 Task: Find connections with filter location Lichuan with filter topic #Leanstartupswith filter profile language Potuguese with filter current company Time Inc. with filter school Sri Chaitanya Junior College, Hydernagar with filter industry Sheet Music Publishing with filter service category DUI Law with filter keywords title Biological Engineer
Action: Mouse moved to (318, 231)
Screenshot: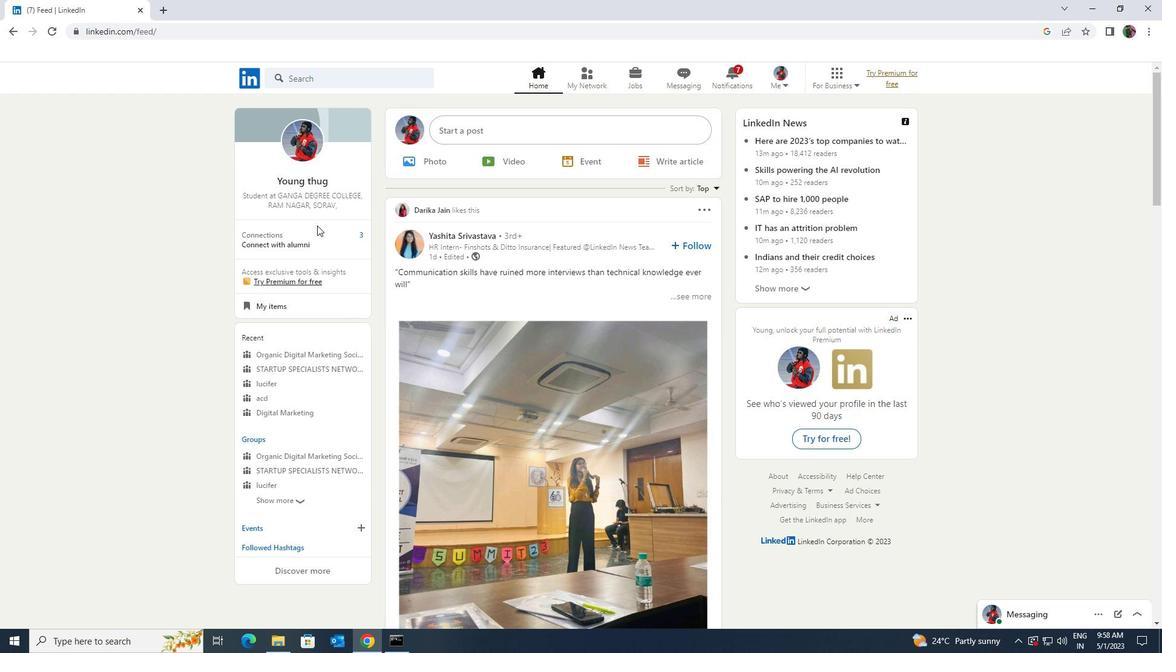 
Action: Mouse pressed left at (318, 231)
Screenshot: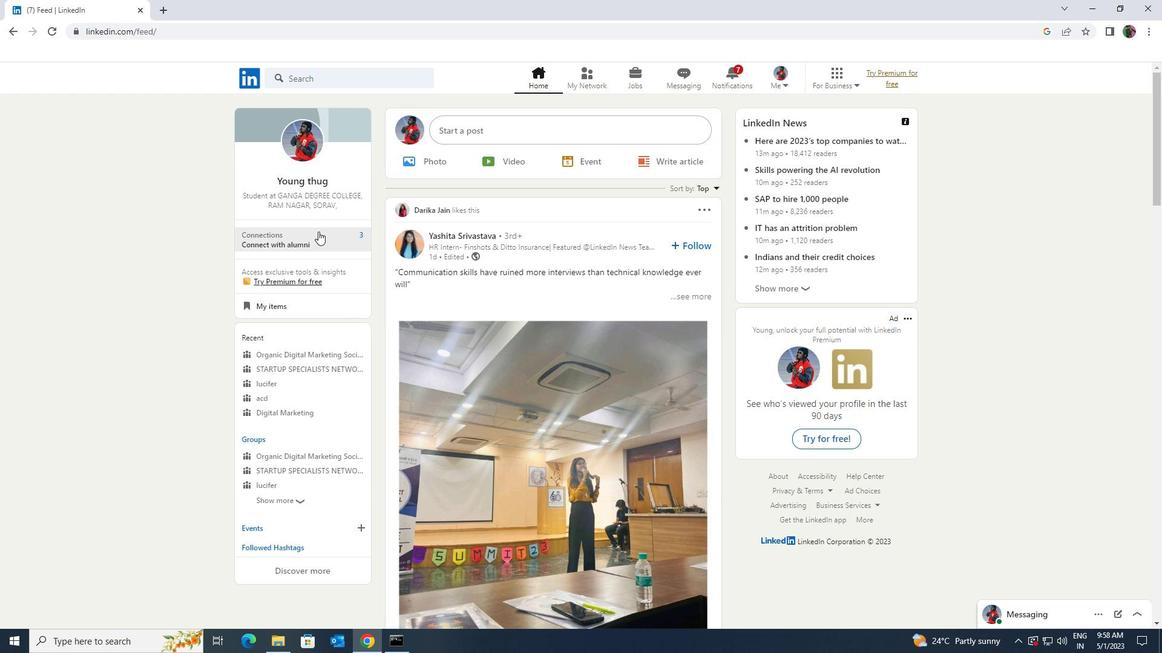 
Action: Mouse moved to (330, 149)
Screenshot: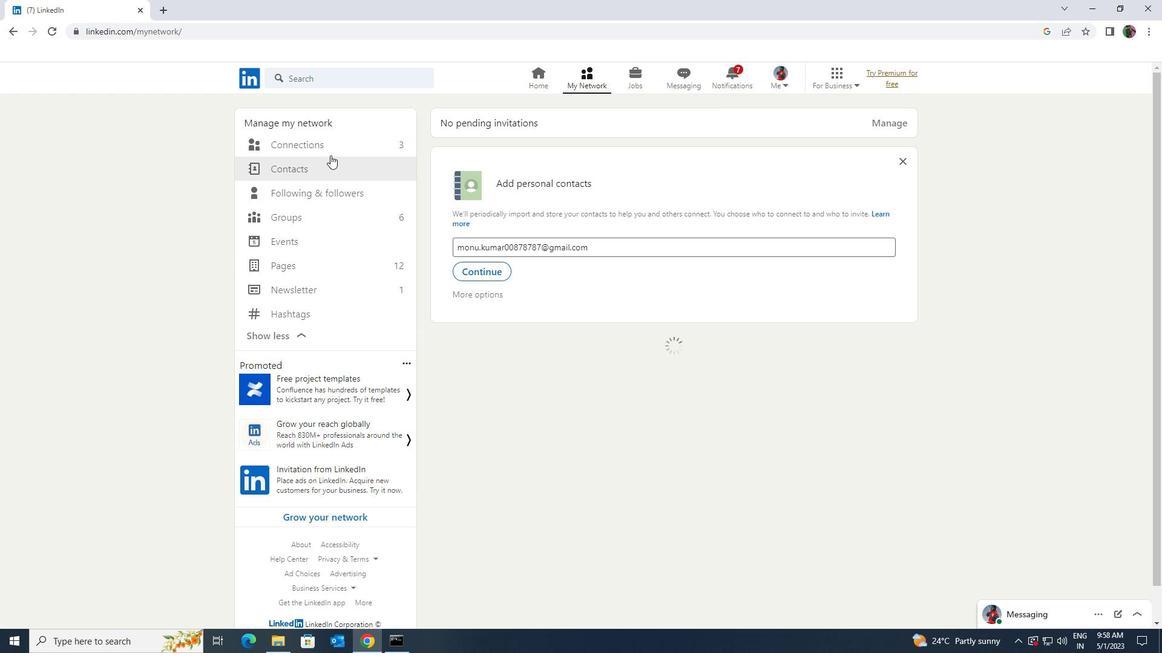 
Action: Mouse pressed left at (330, 149)
Screenshot: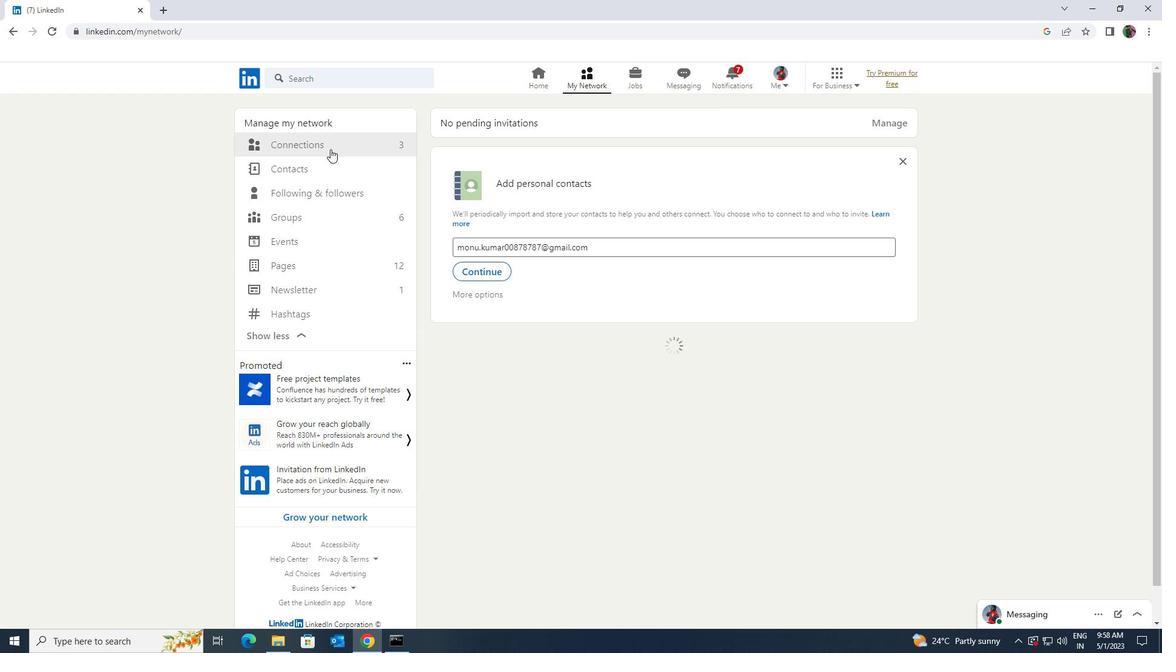 
Action: Mouse moved to (647, 142)
Screenshot: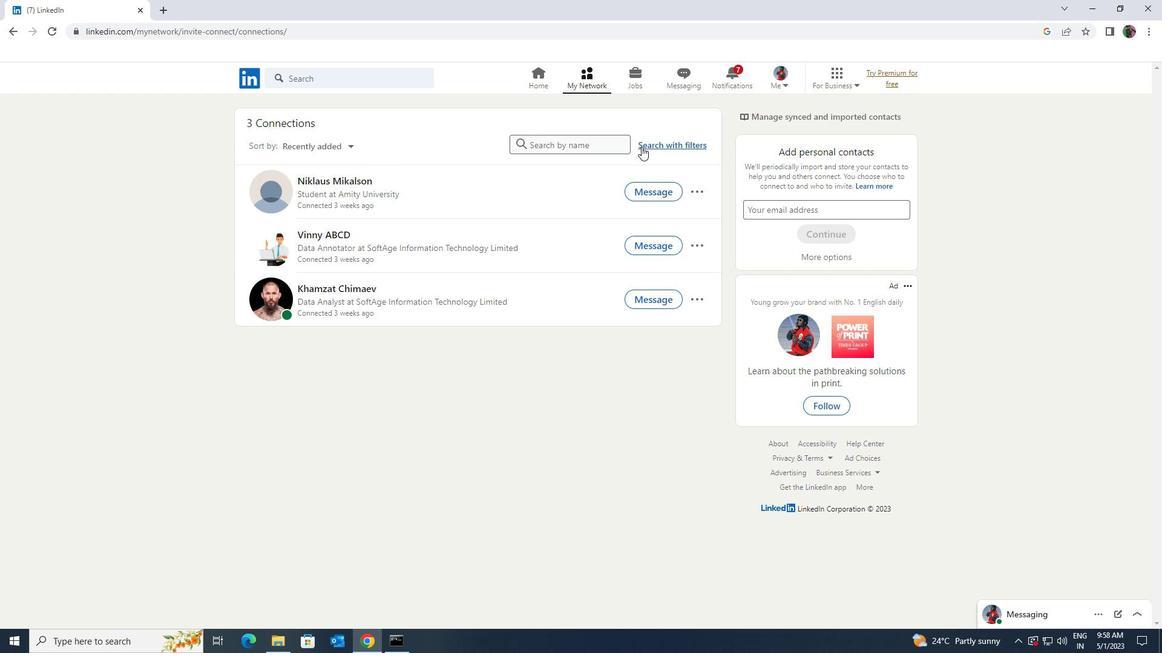 
Action: Mouse pressed left at (647, 142)
Screenshot: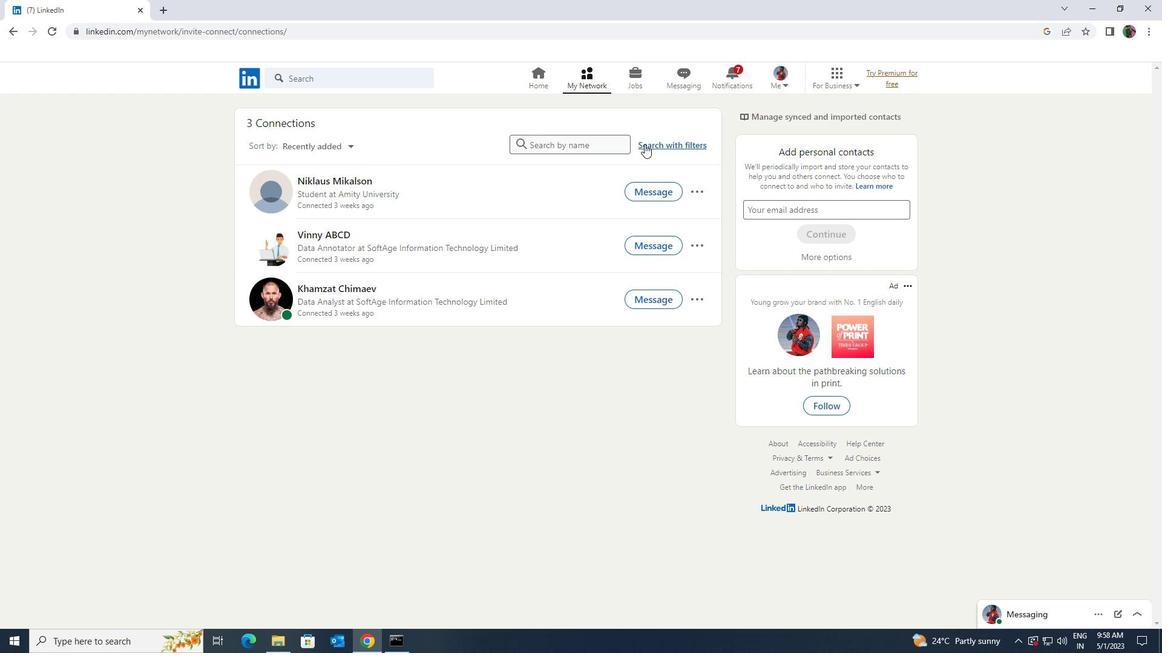 
Action: Mouse moved to (617, 109)
Screenshot: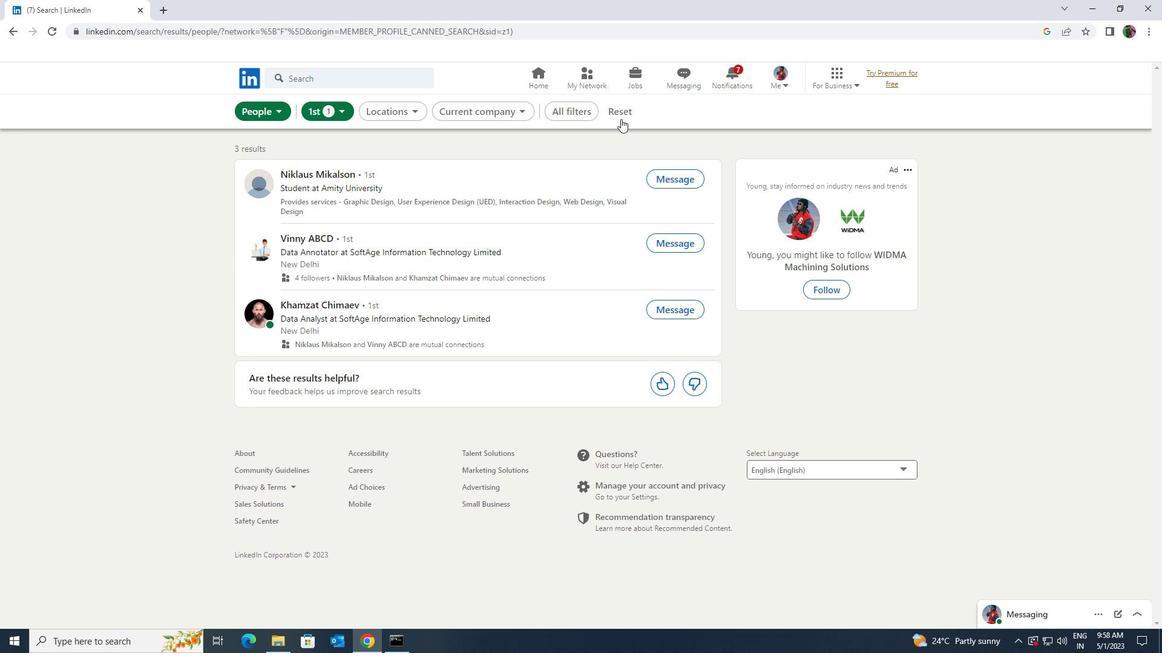 
Action: Mouse pressed left at (617, 109)
Screenshot: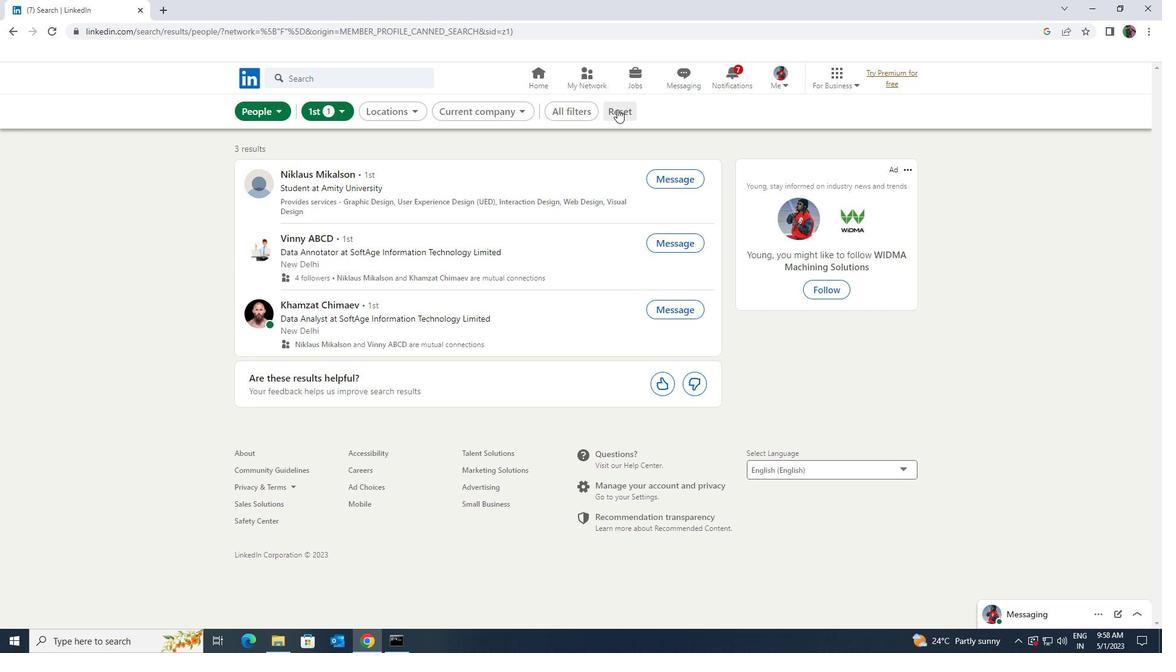 
Action: Mouse moved to (601, 107)
Screenshot: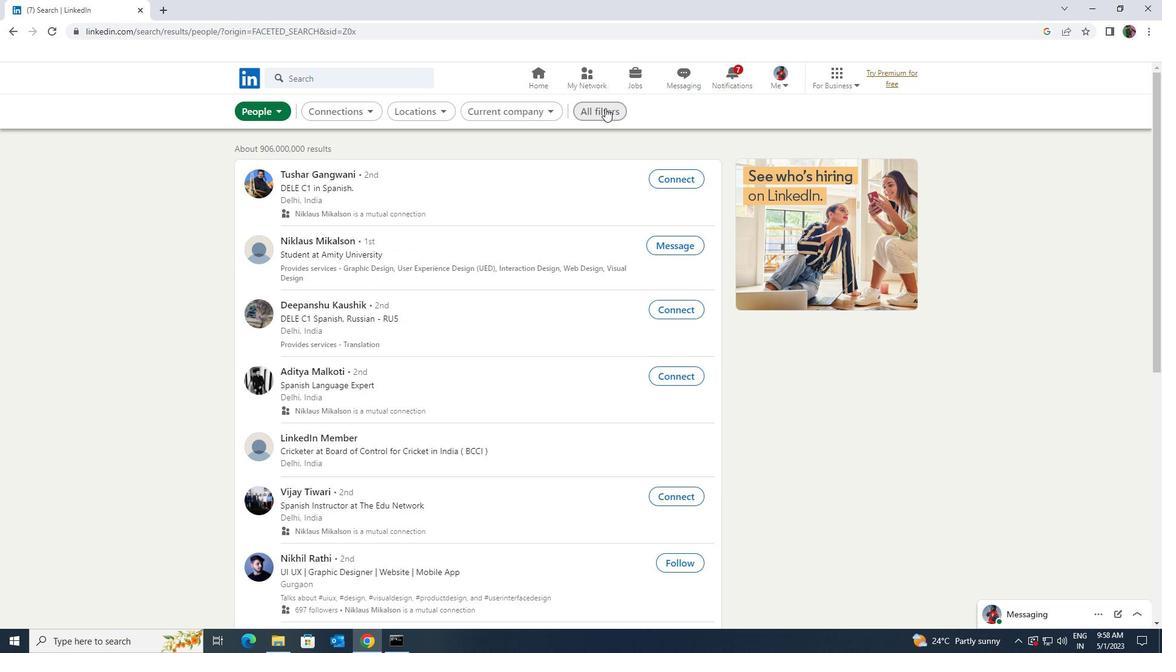 
Action: Mouse pressed left at (601, 107)
Screenshot: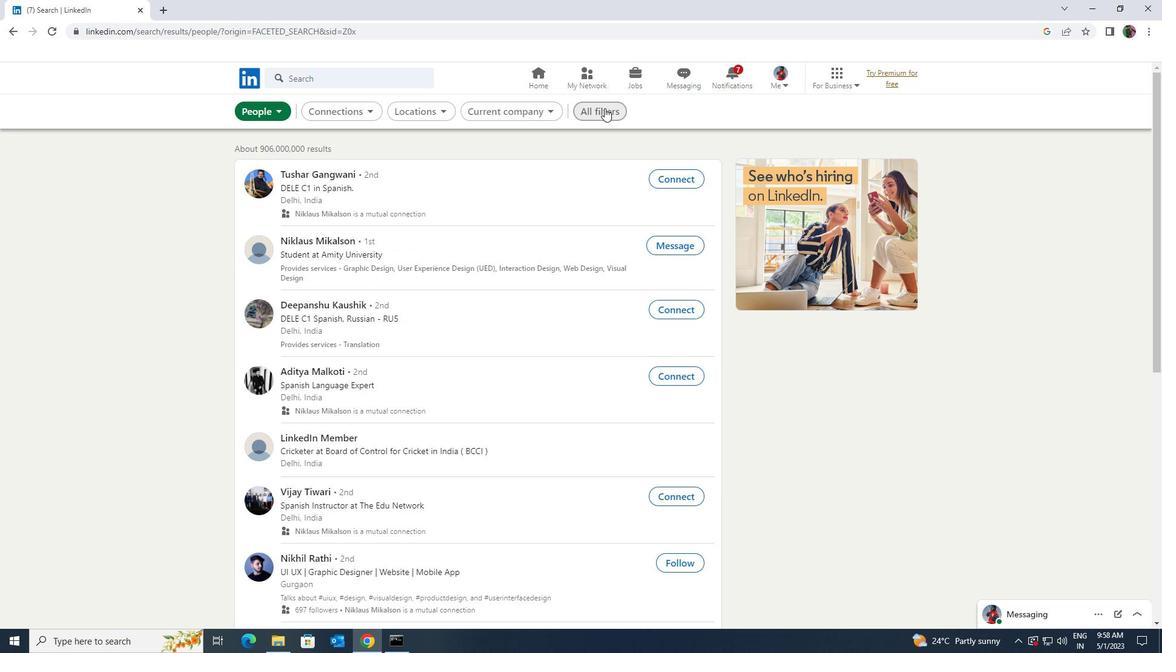 
Action: Mouse moved to (1058, 420)
Screenshot: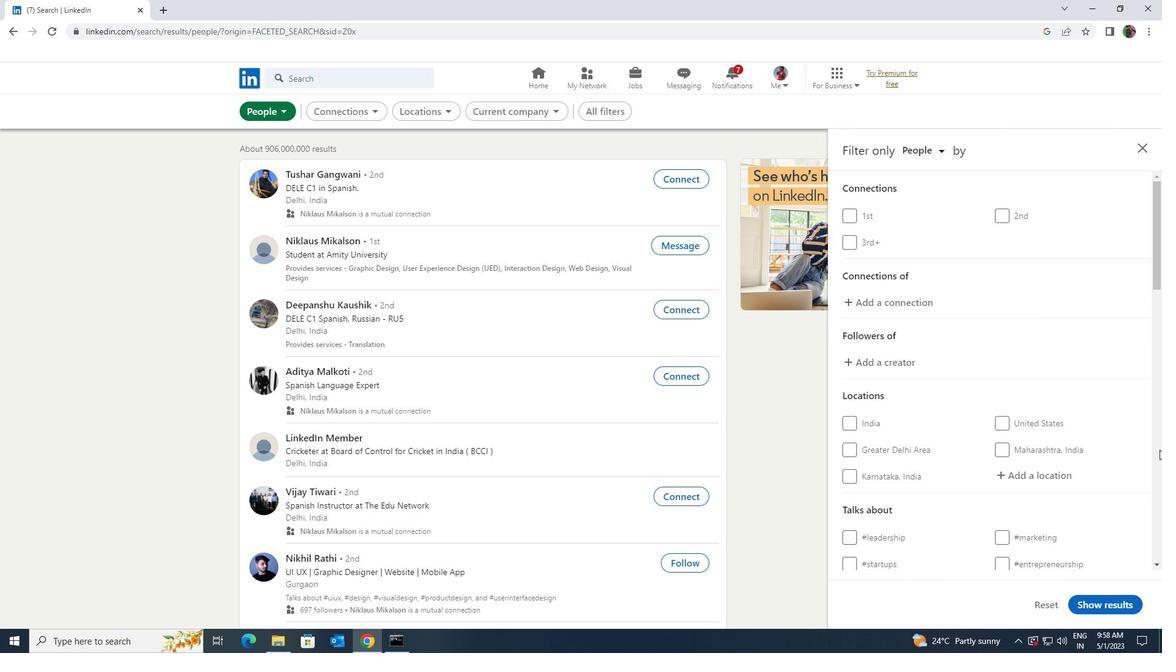 
Action: Mouse scrolled (1058, 420) with delta (0, 0)
Screenshot: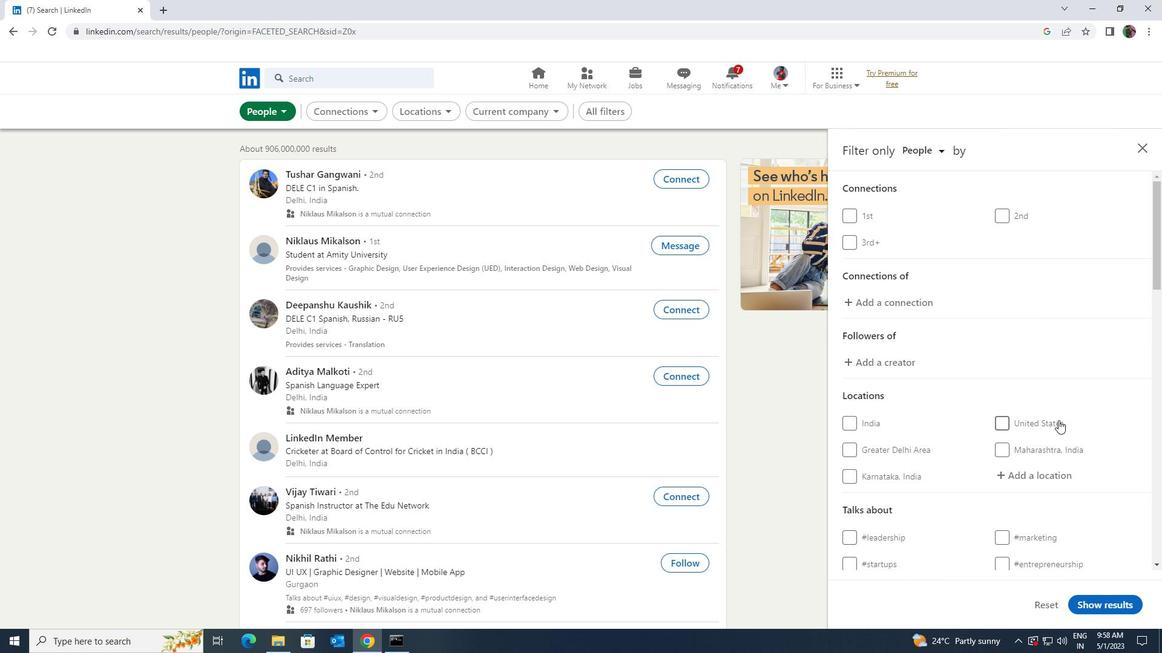 
Action: Mouse moved to (1058, 416)
Screenshot: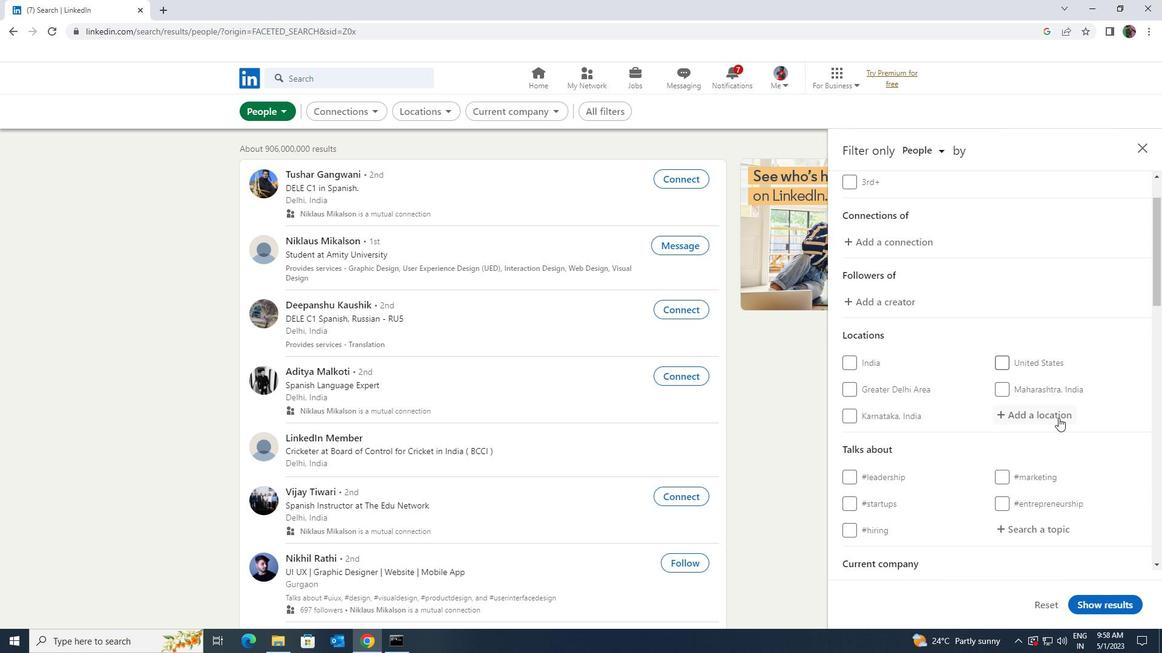 
Action: Mouse pressed left at (1058, 416)
Screenshot: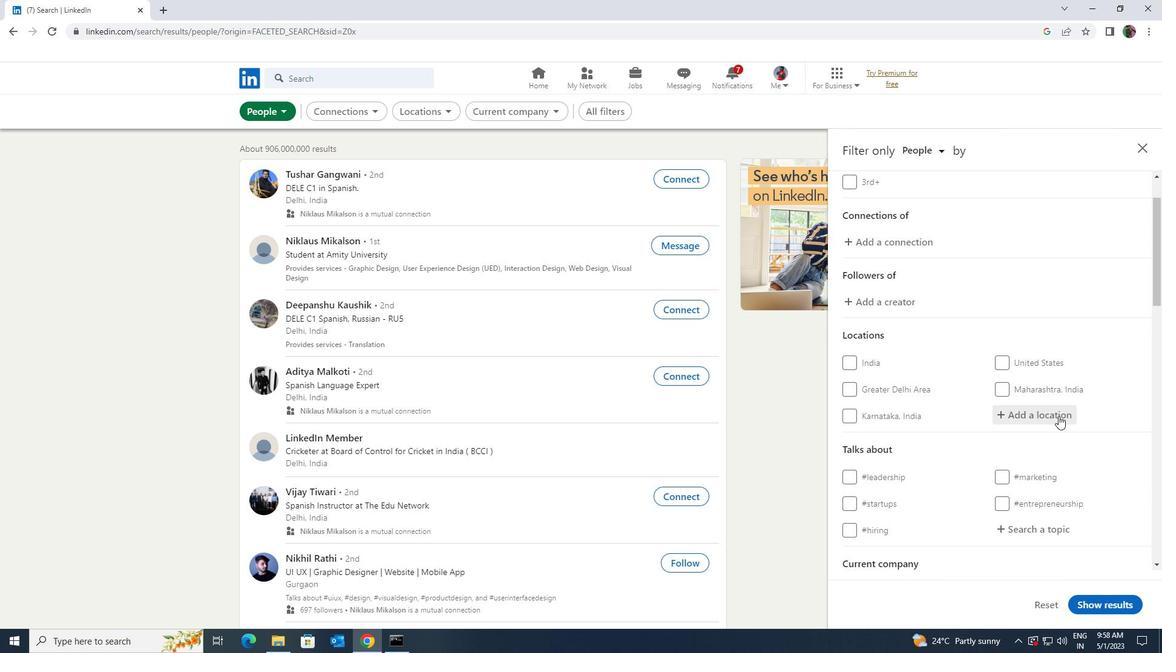 
Action: Key pressed <Key.shift>LICHUAN
Screenshot: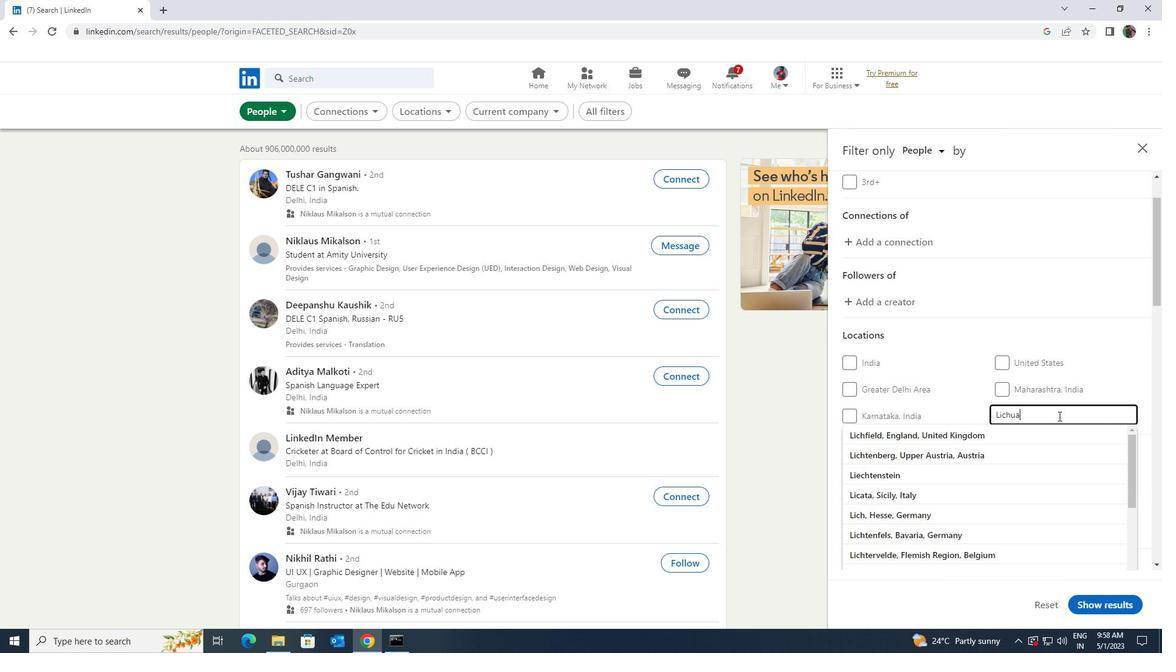 
Action: Mouse moved to (1045, 528)
Screenshot: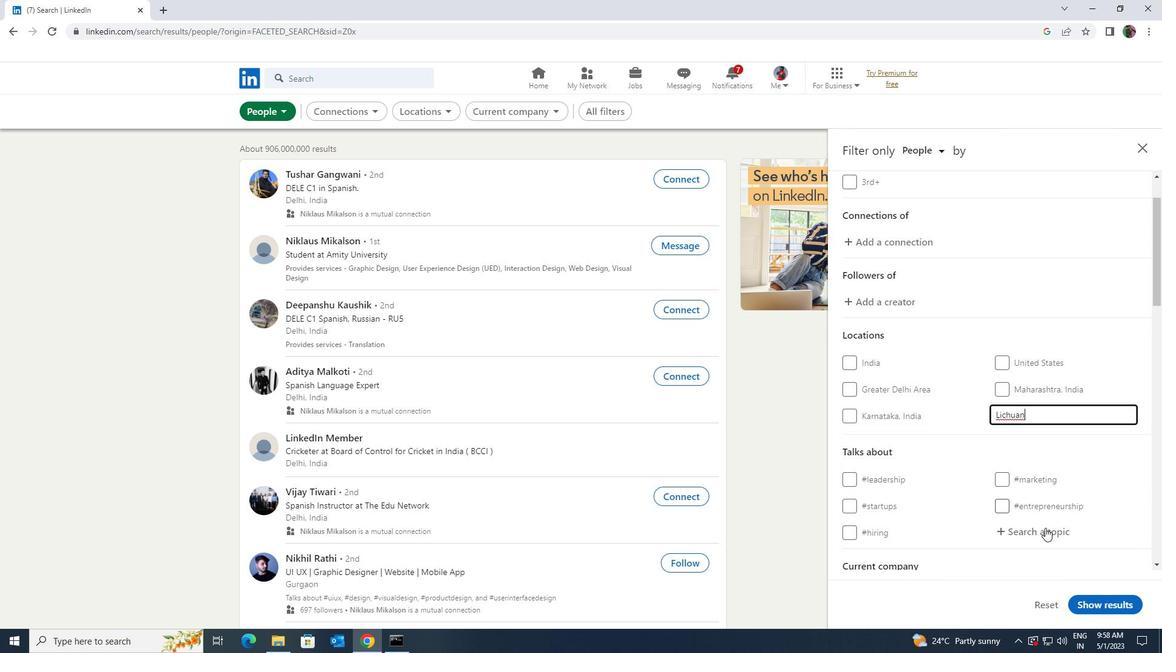 
Action: Mouse pressed left at (1045, 528)
Screenshot: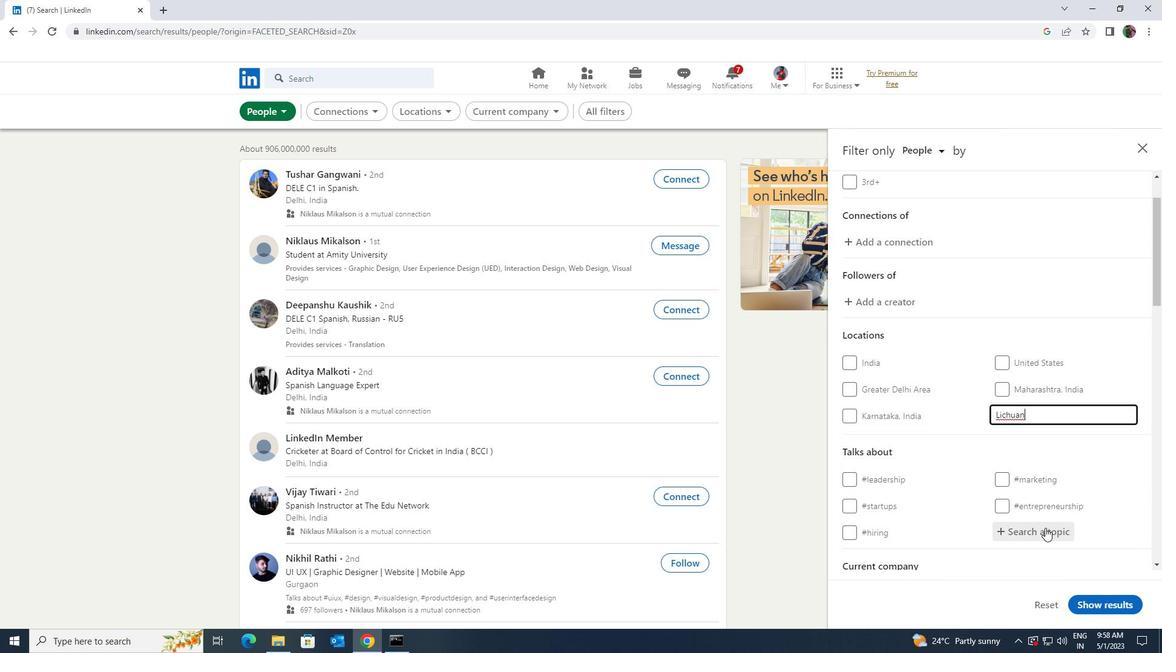 
Action: Key pressed <Key.shift>LEANSTARTU
Screenshot: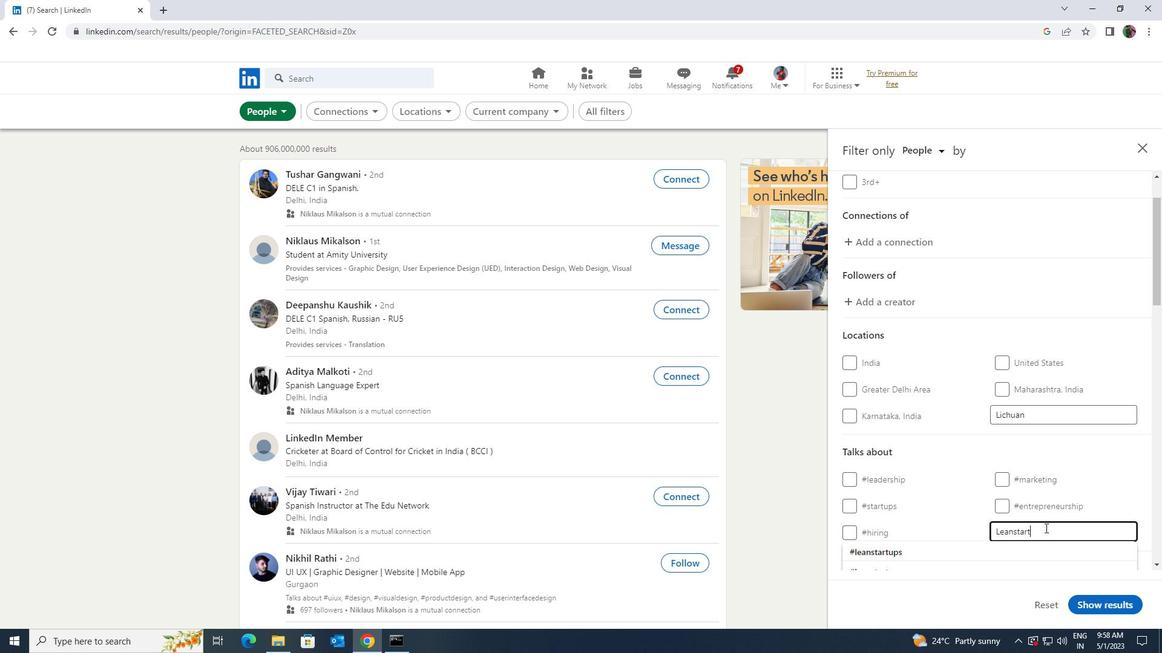 
Action: Mouse moved to (1038, 544)
Screenshot: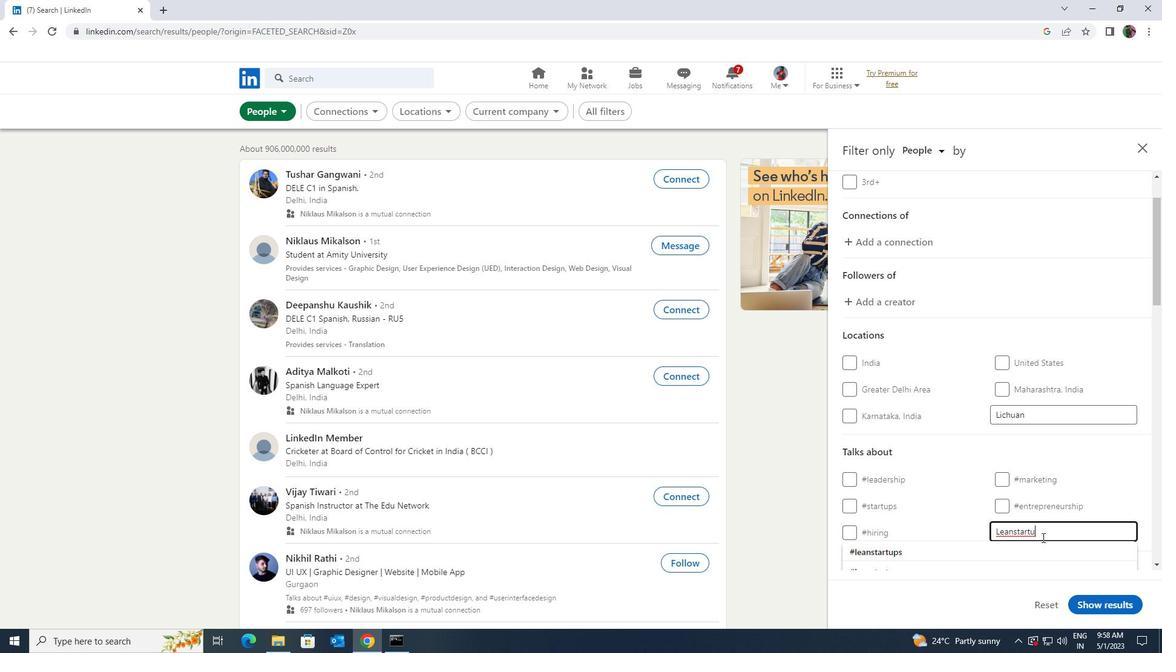 
Action: Mouse pressed left at (1038, 544)
Screenshot: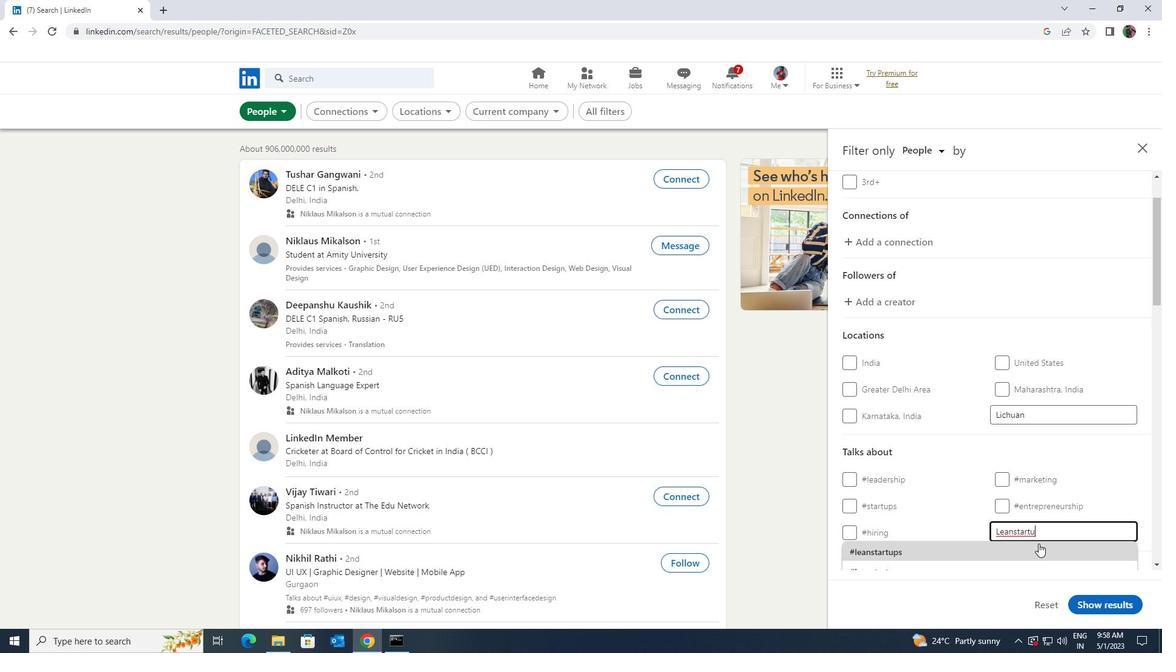 
Action: Mouse scrolled (1038, 543) with delta (0, 0)
Screenshot: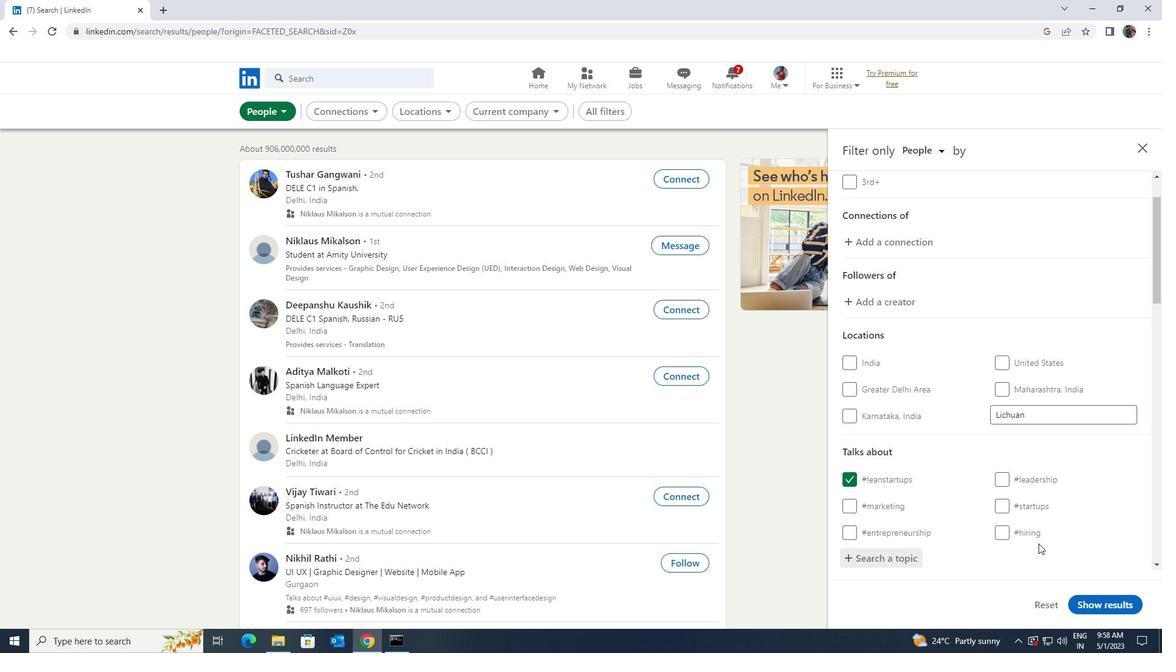 
Action: Mouse scrolled (1038, 543) with delta (0, 0)
Screenshot: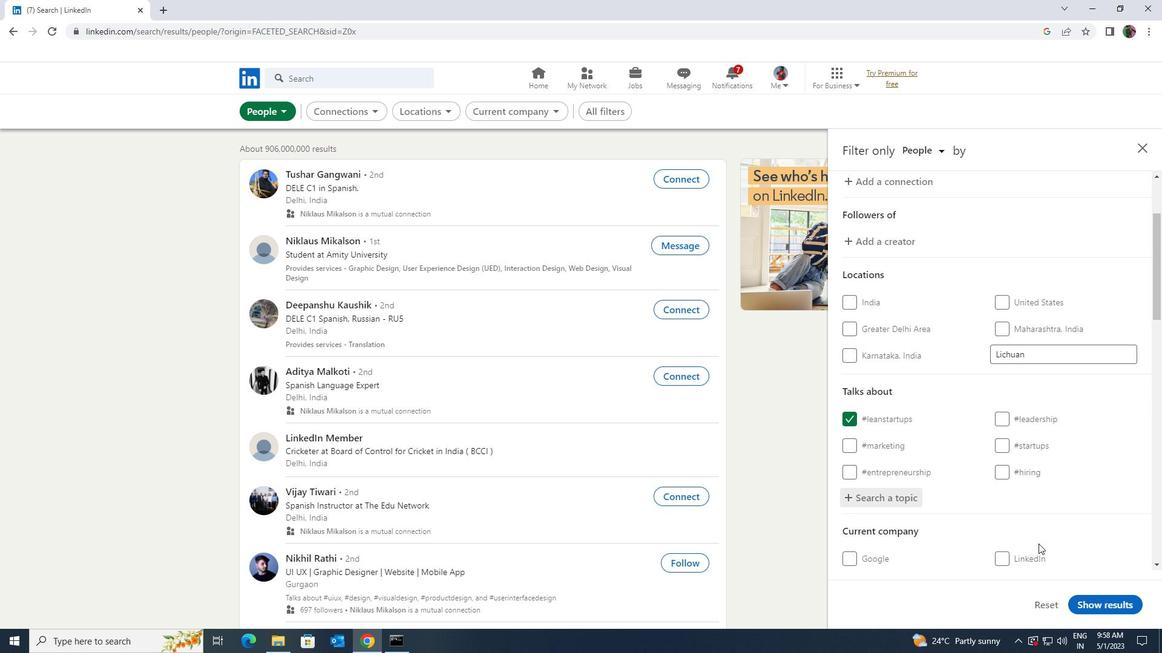 
Action: Mouse scrolled (1038, 543) with delta (0, 0)
Screenshot: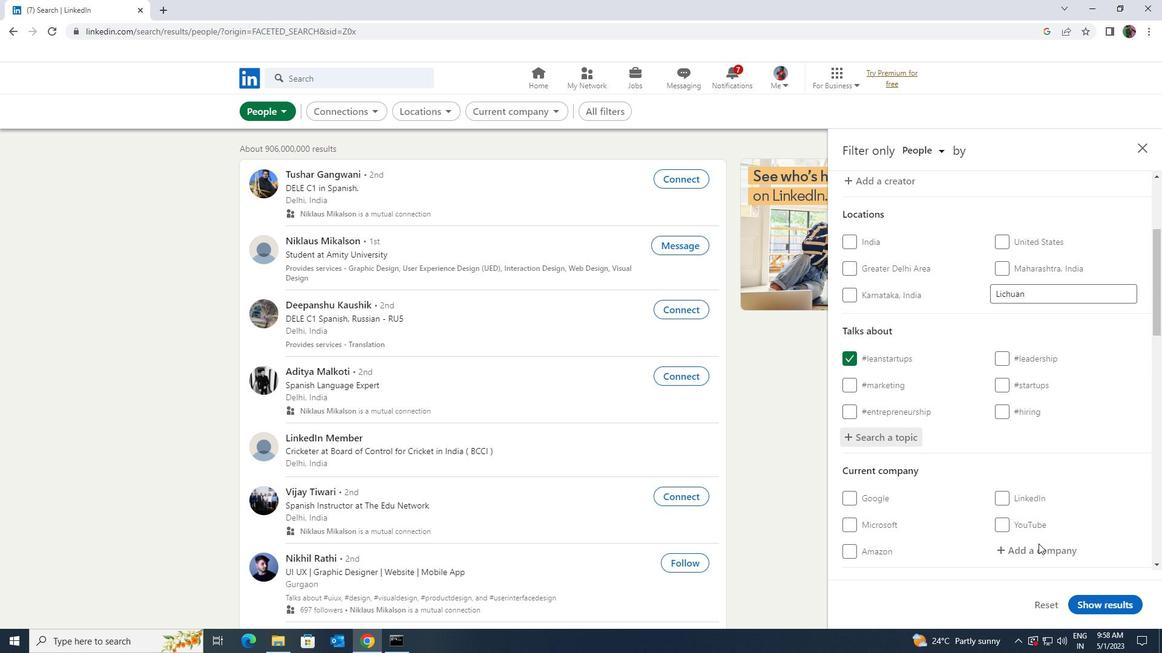 
Action: Mouse scrolled (1038, 543) with delta (0, 0)
Screenshot: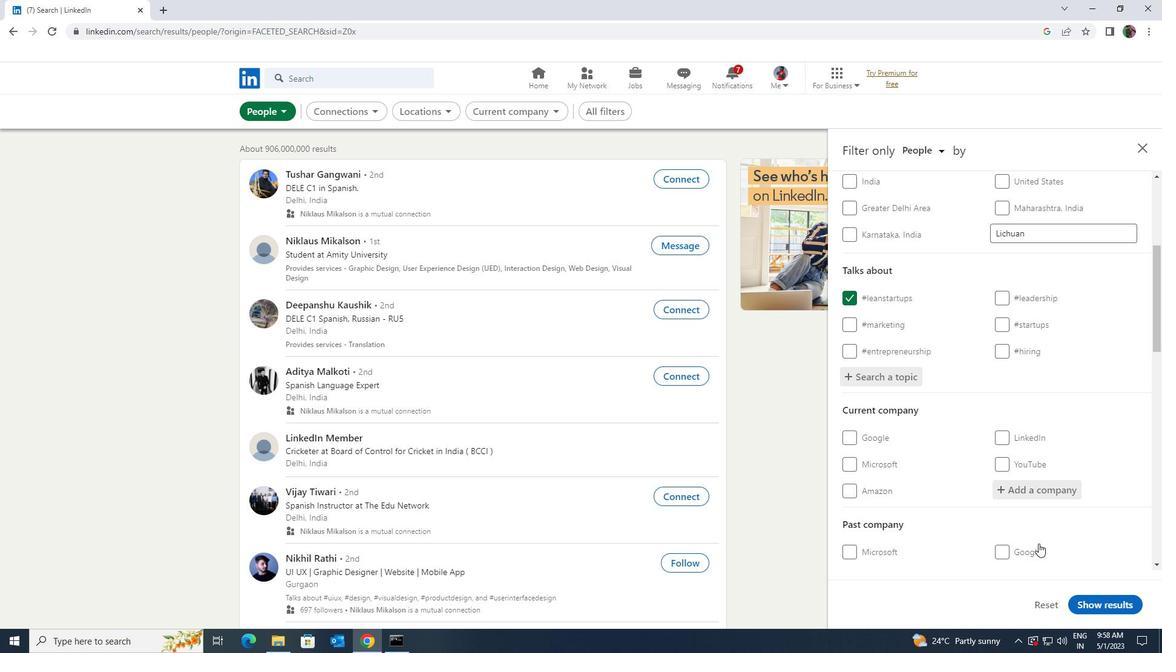 
Action: Mouse scrolled (1038, 543) with delta (0, 0)
Screenshot: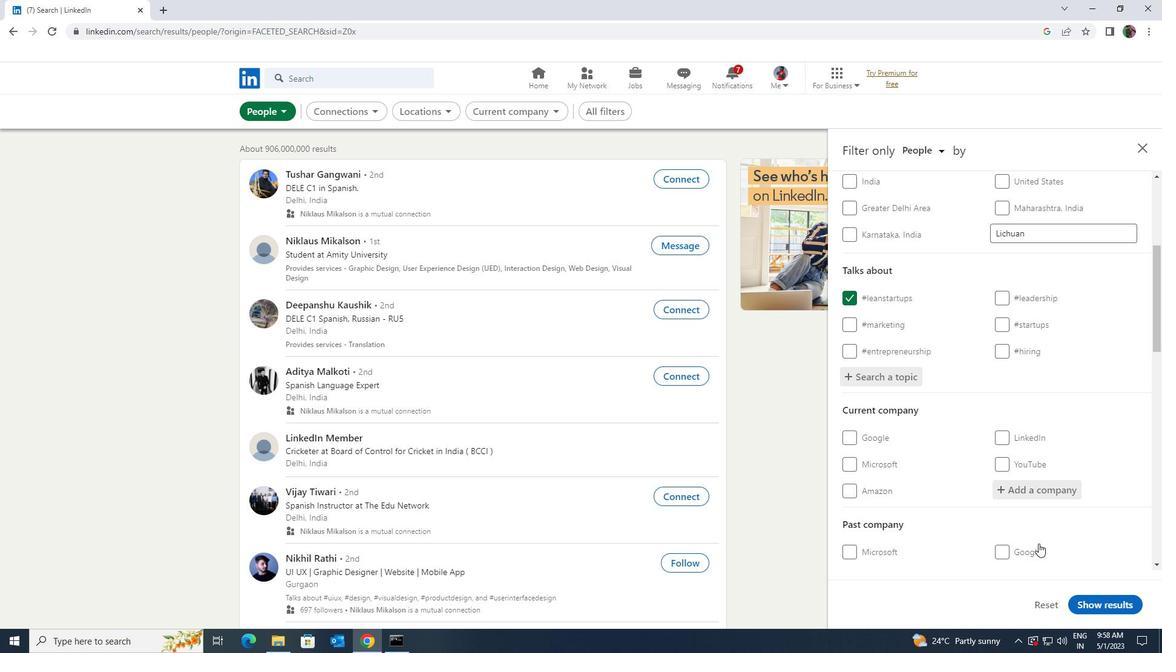 
Action: Mouse scrolled (1038, 543) with delta (0, 0)
Screenshot: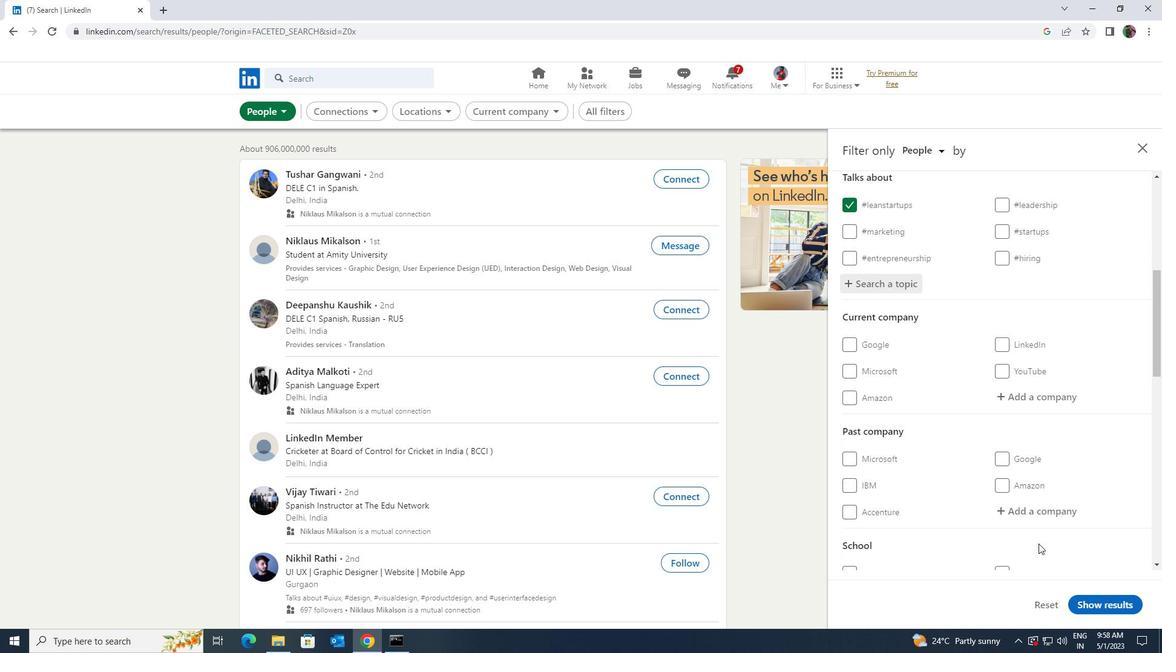 
Action: Mouse scrolled (1038, 543) with delta (0, 0)
Screenshot: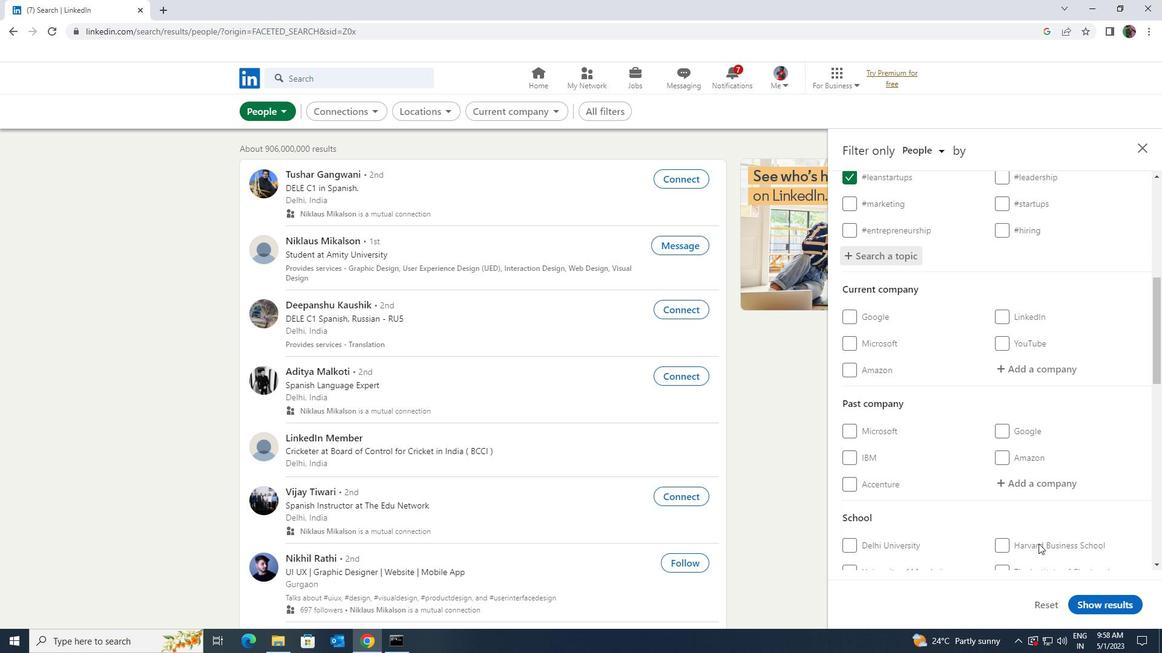
Action: Mouse scrolled (1038, 543) with delta (0, 0)
Screenshot: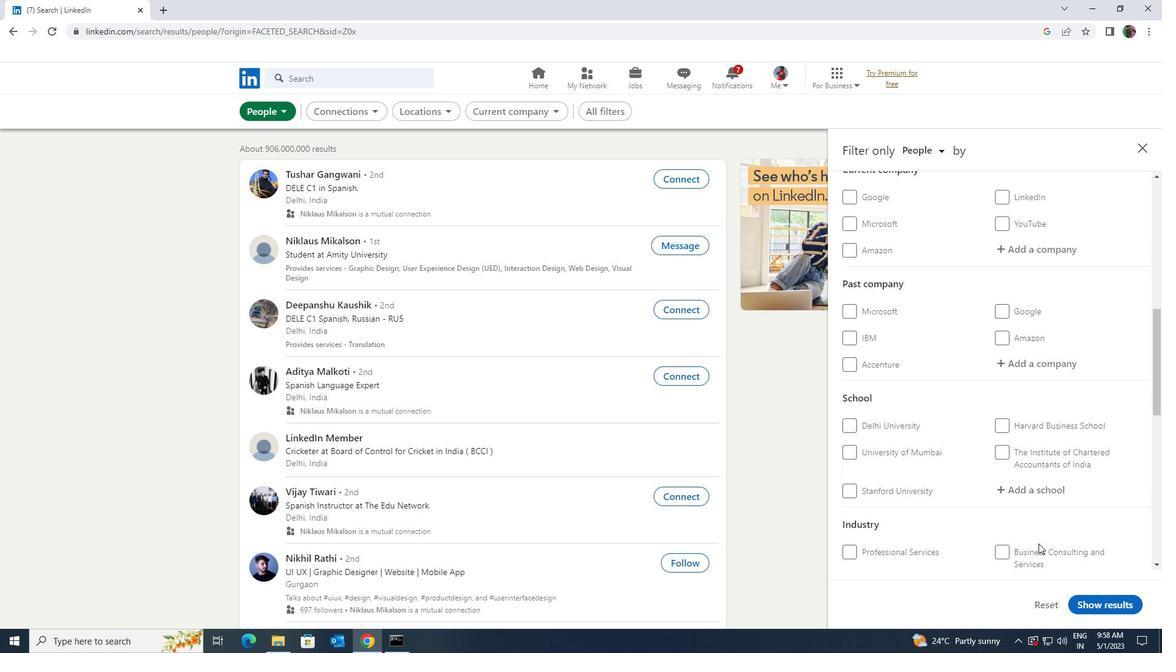 
Action: Mouse scrolled (1038, 543) with delta (0, 0)
Screenshot: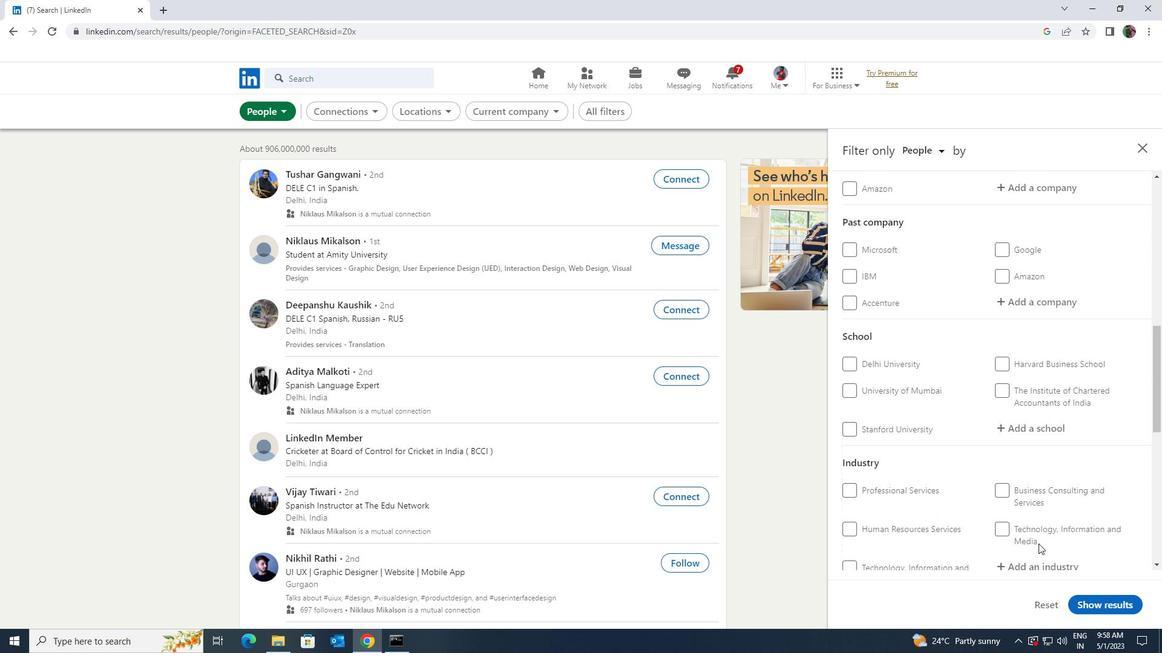 
Action: Mouse scrolled (1038, 543) with delta (0, 0)
Screenshot: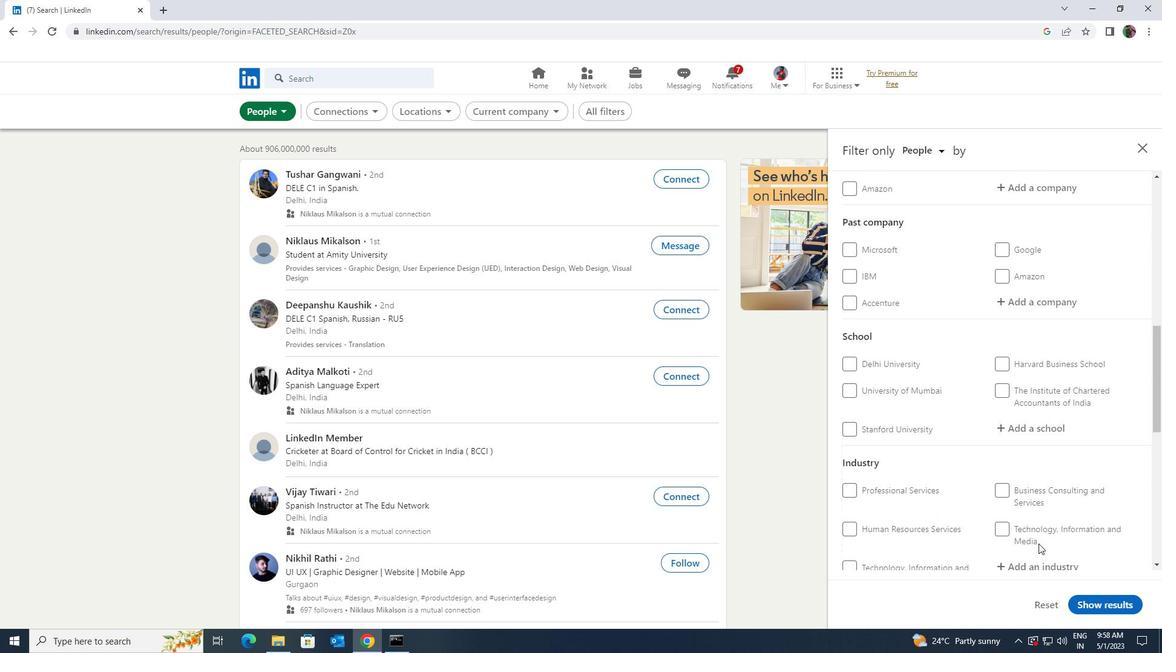 
Action: Mouse moved to (1004, 545)
Screenshot: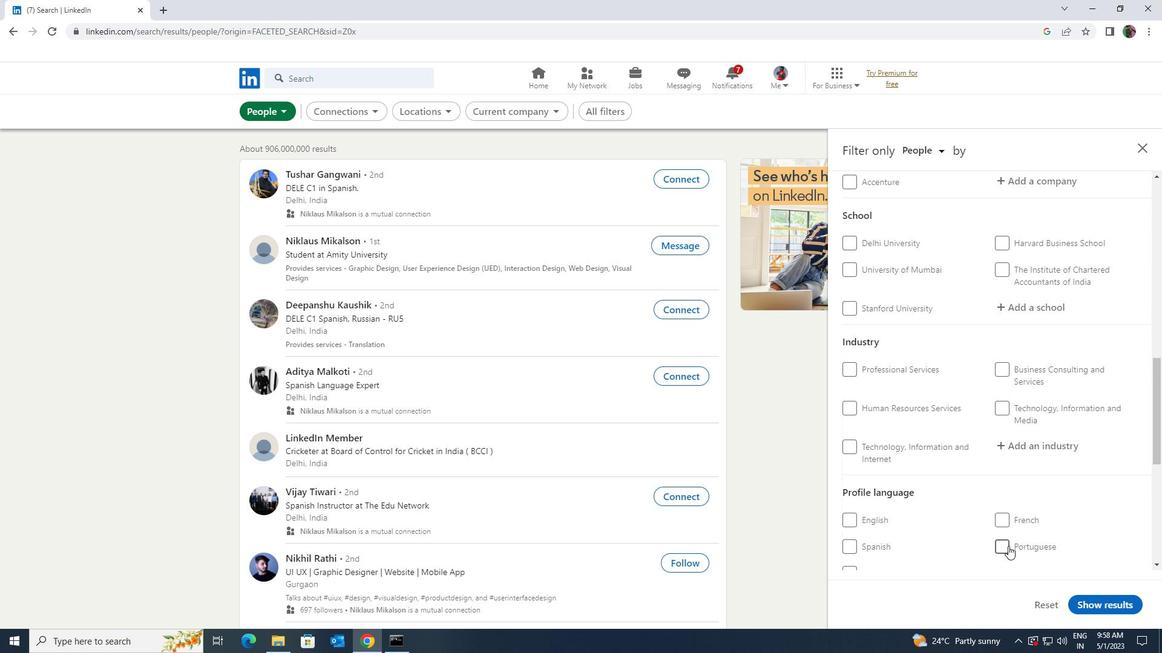 
Action: Mouse pressed left at (1004, 545)
Screenshot: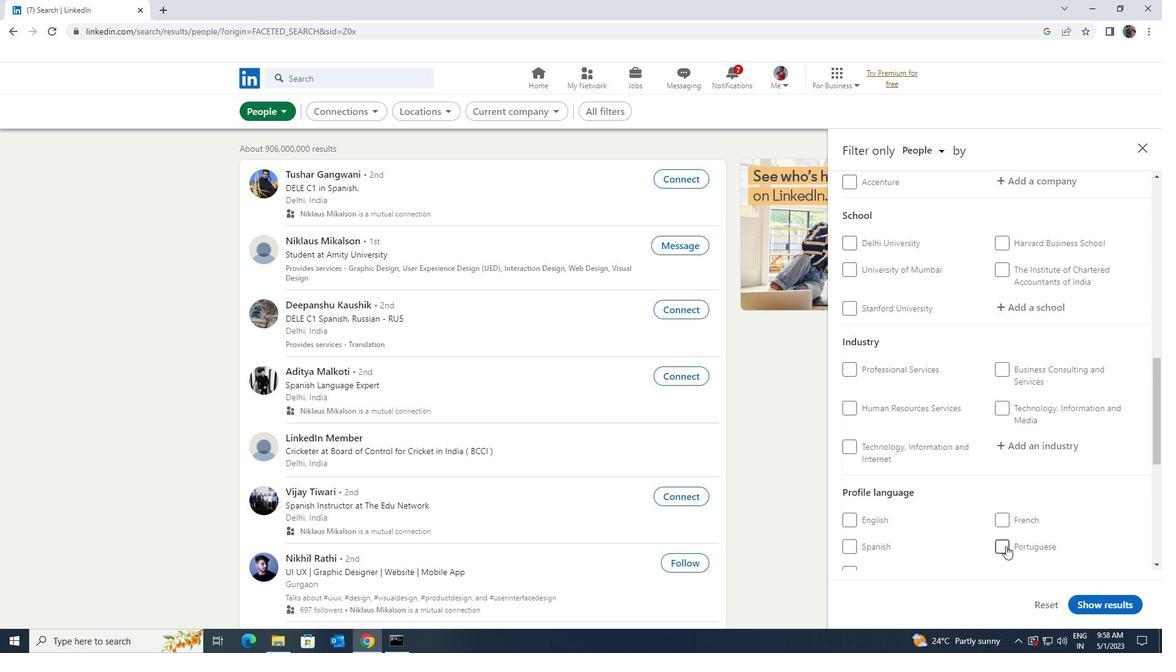 
Action: Mouse scrolled (1004, 546) with delta (0, 0)
Screenshot: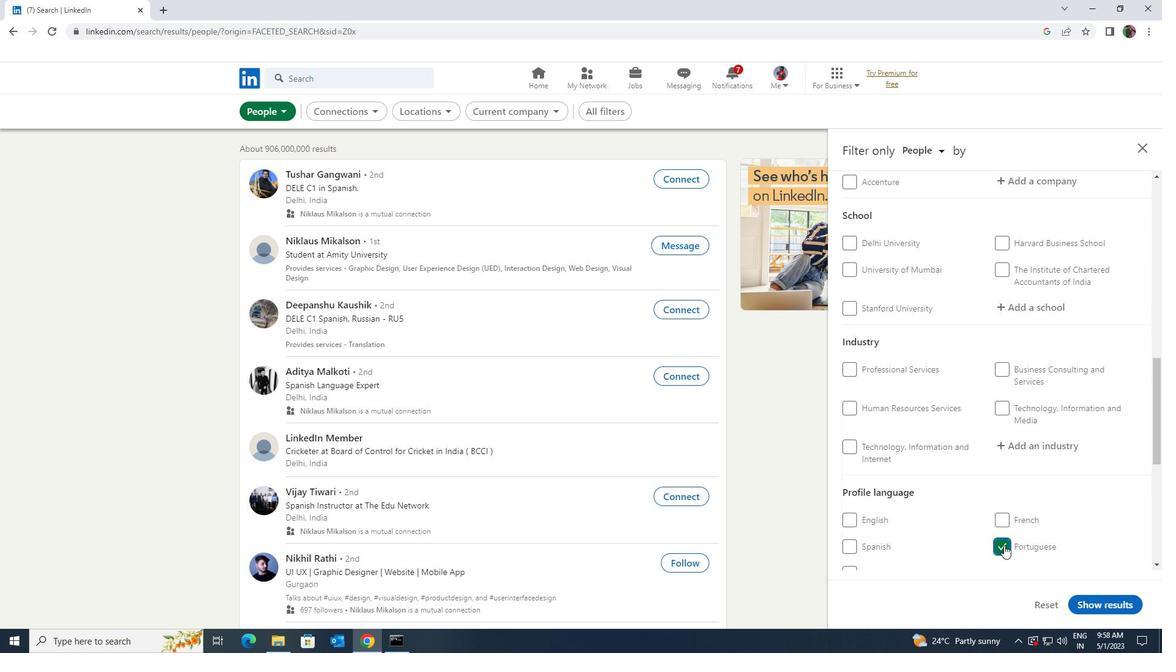 
Action: Mouse scrolled (1004, 546) with delta (0, 0)
Screenshot: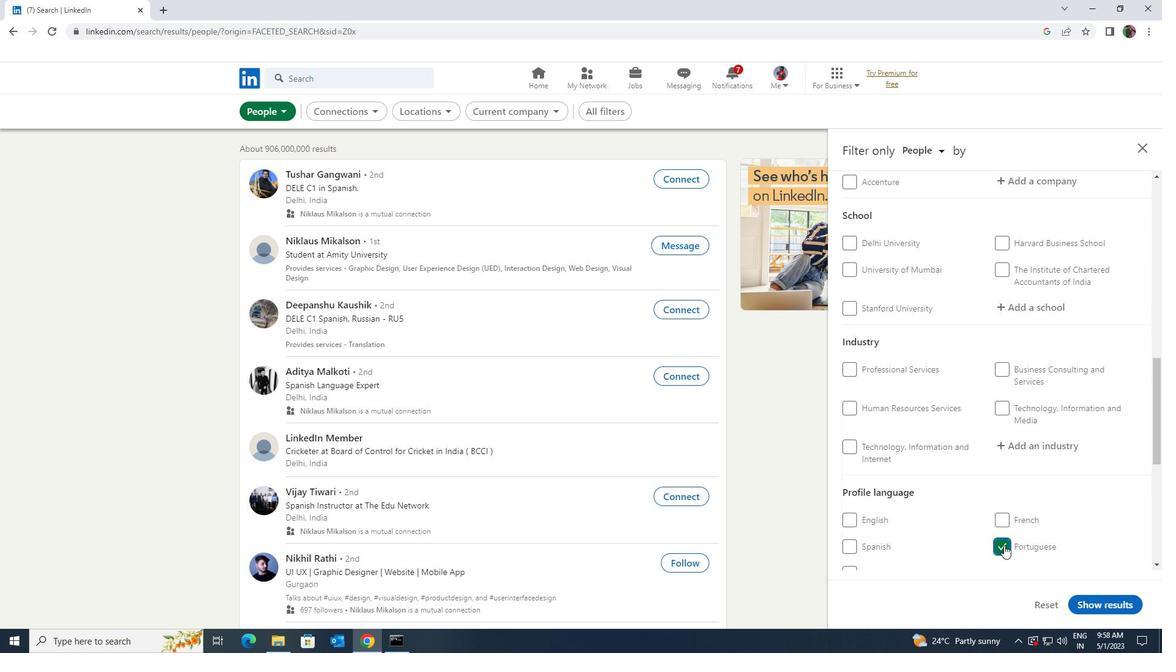 
Action: Mouse scrolled (1004, 546) with delta (0, 0)
Screenshot: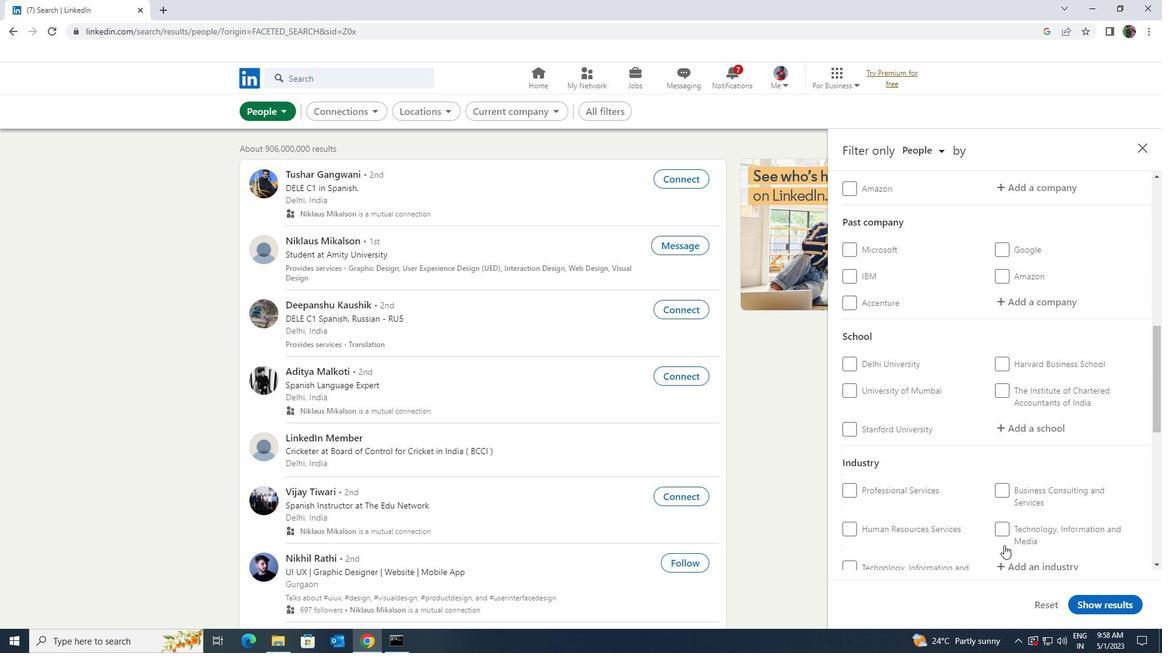 
Action: Mouse scrolled (1004, 546) with delta (0, 0)
Screenshot: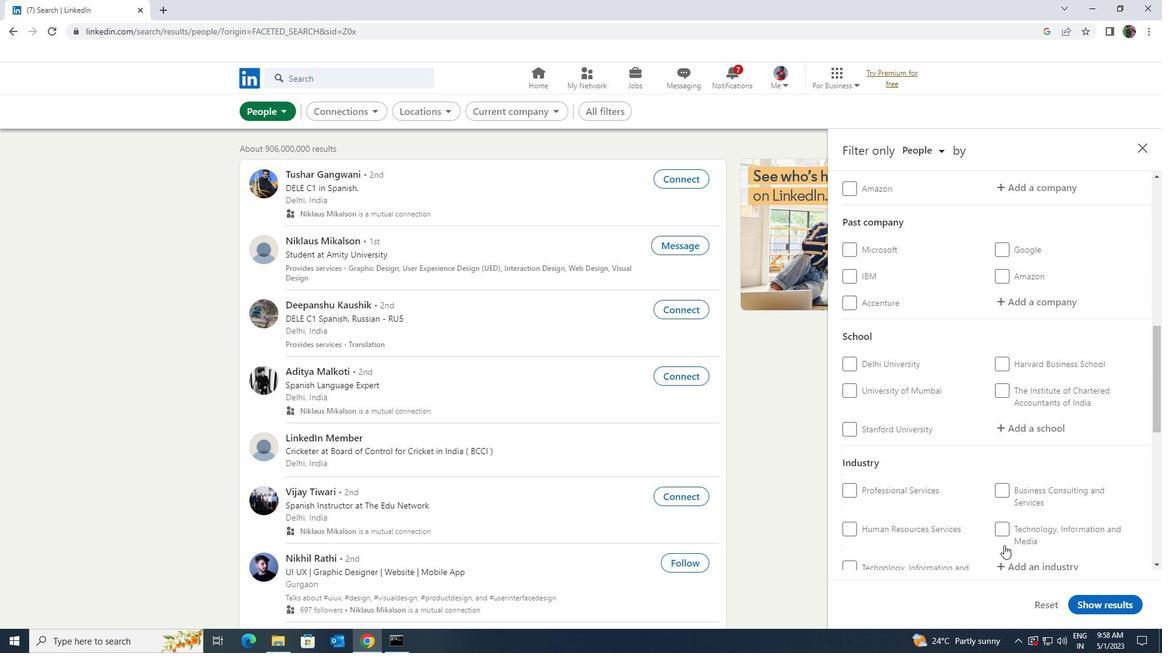 
Action: Mouse scrolled (1004, 546) with delta (0, 0)
Screenshot: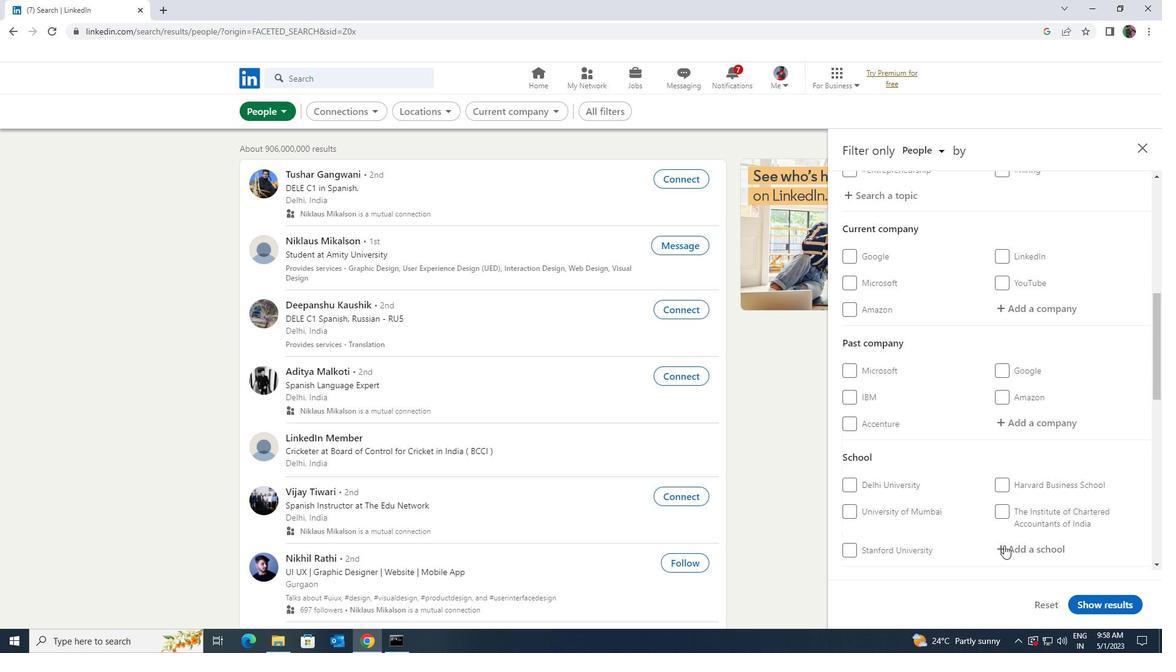
Action: Mouse moved to (1004, 544)
Screenshot: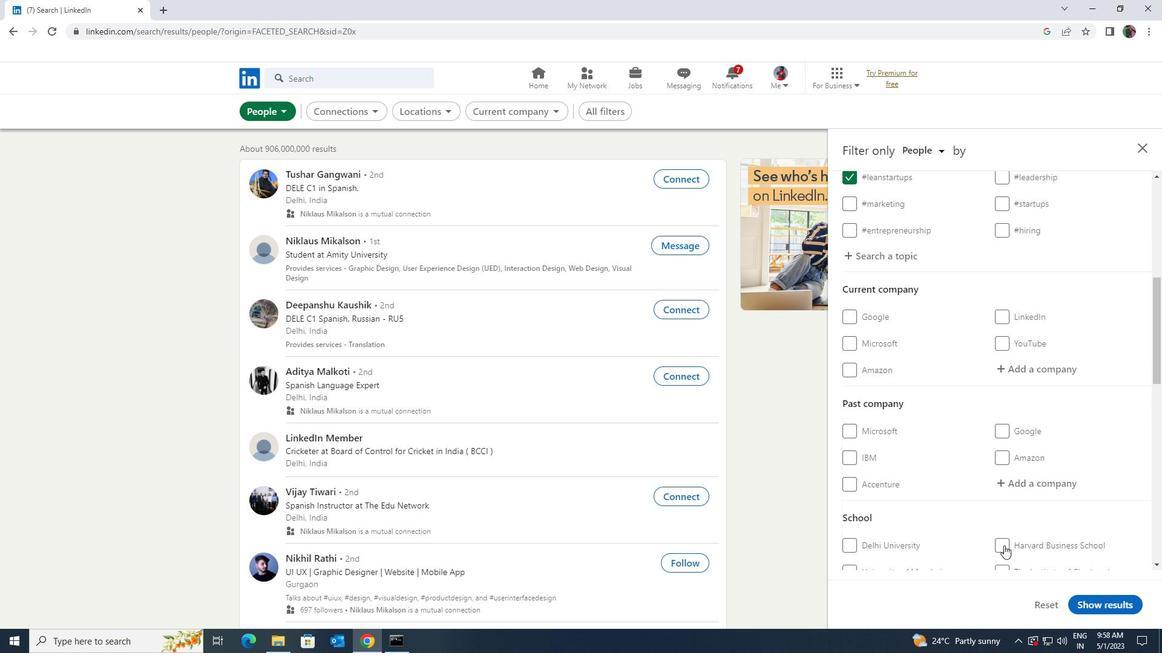
Action: Mouse scrolled (1004, 545) with delta (0, 0)
Screenshot: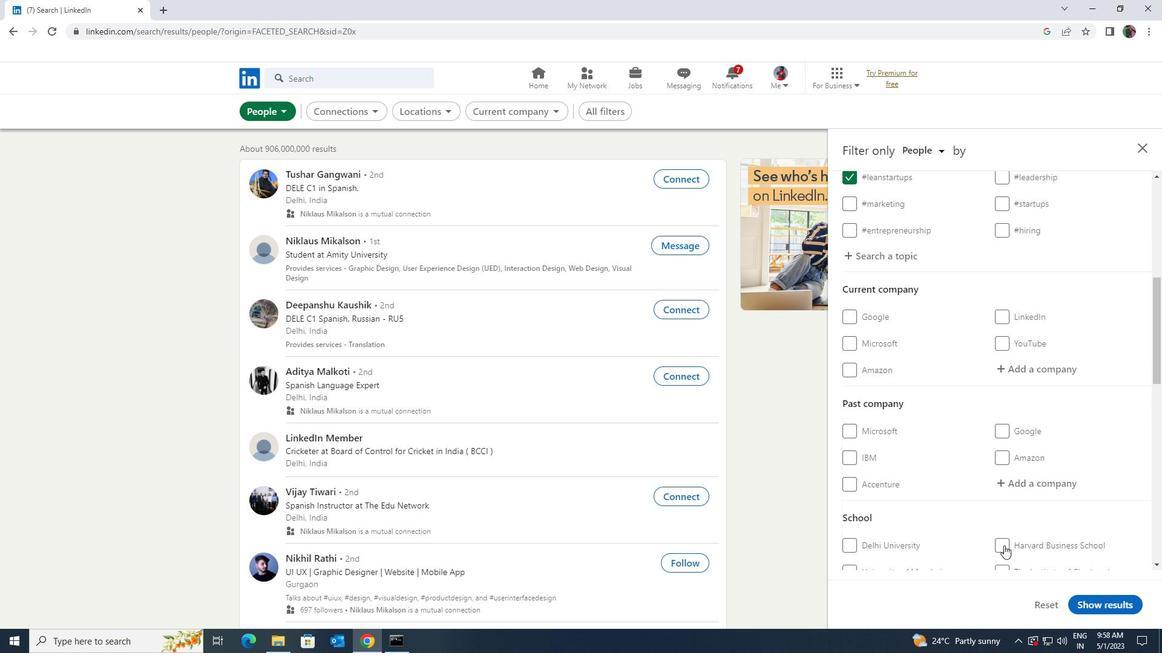 
Action: Mouse moved to (1021, 430)
Screenshot: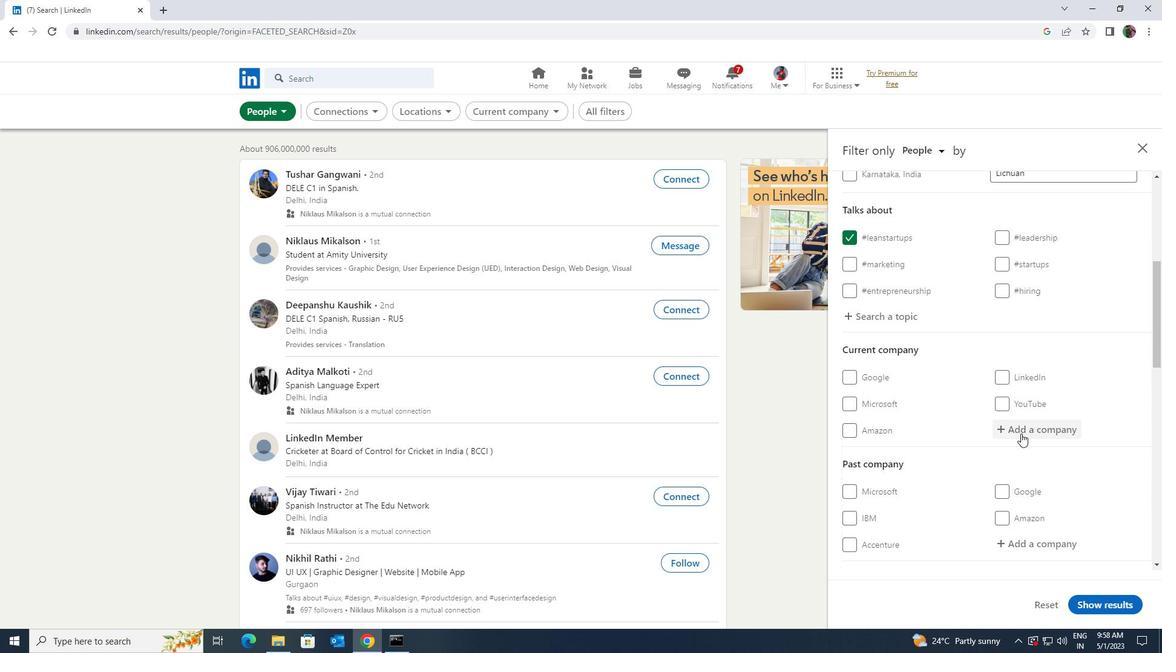 
Action: Mouse pressed left at (1021, 430)
Screenshot: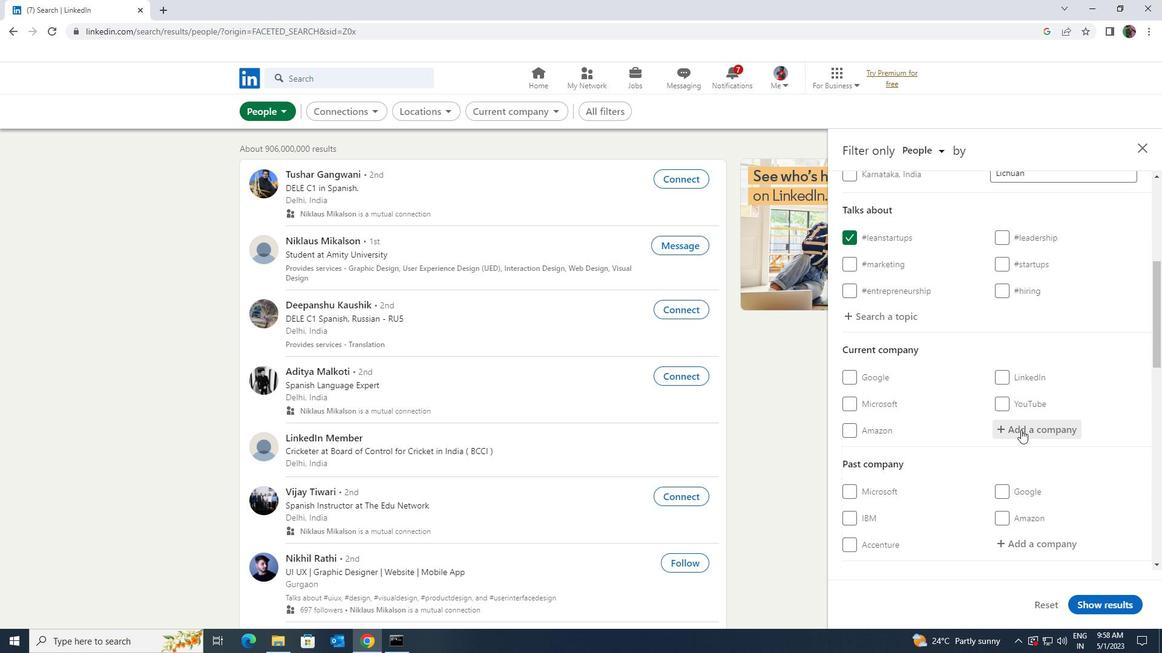 
Action: Mouse moved to (1021, 430)
Screenshot: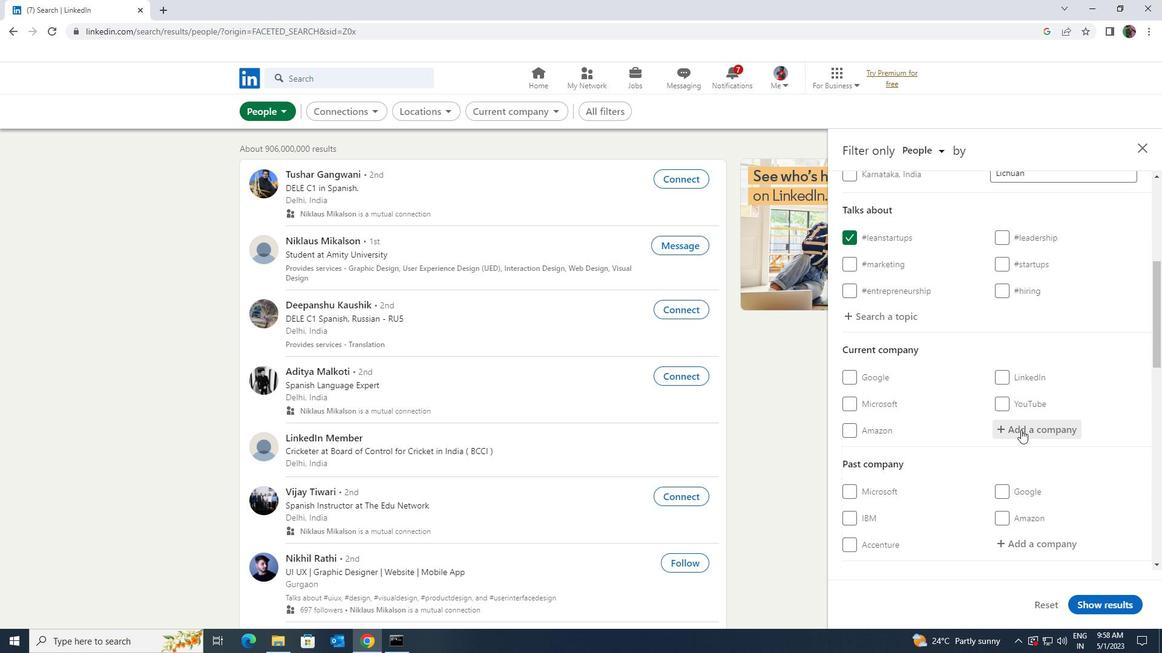 
Action: Key pressed <Key.shift>TIME<Key.space><Key.shift>INC
Screenshot: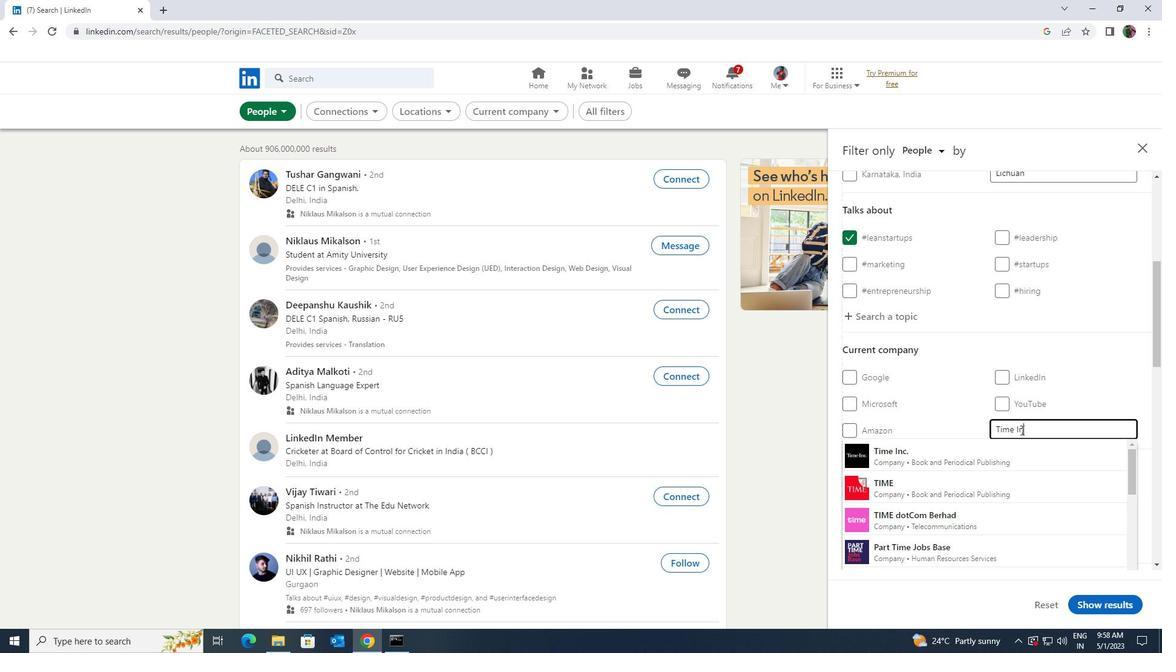 
Action: Mouse moved to (1003, 483)
Screenshot: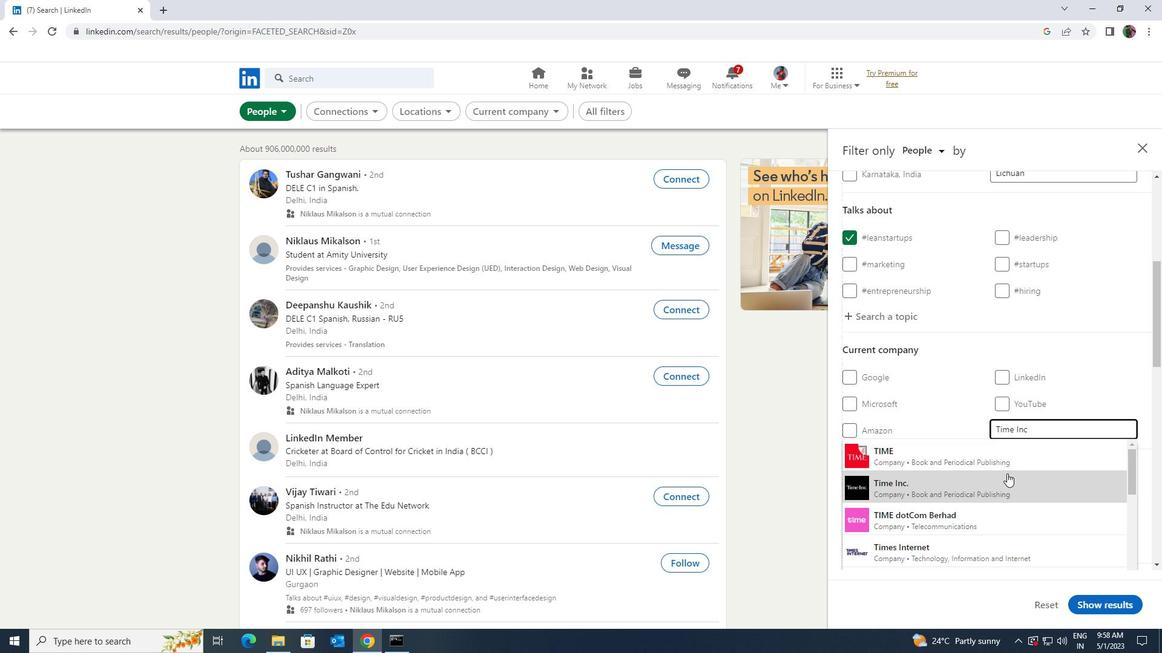 
Action: Mouse pressed left at (1003, 483)
Screenshot: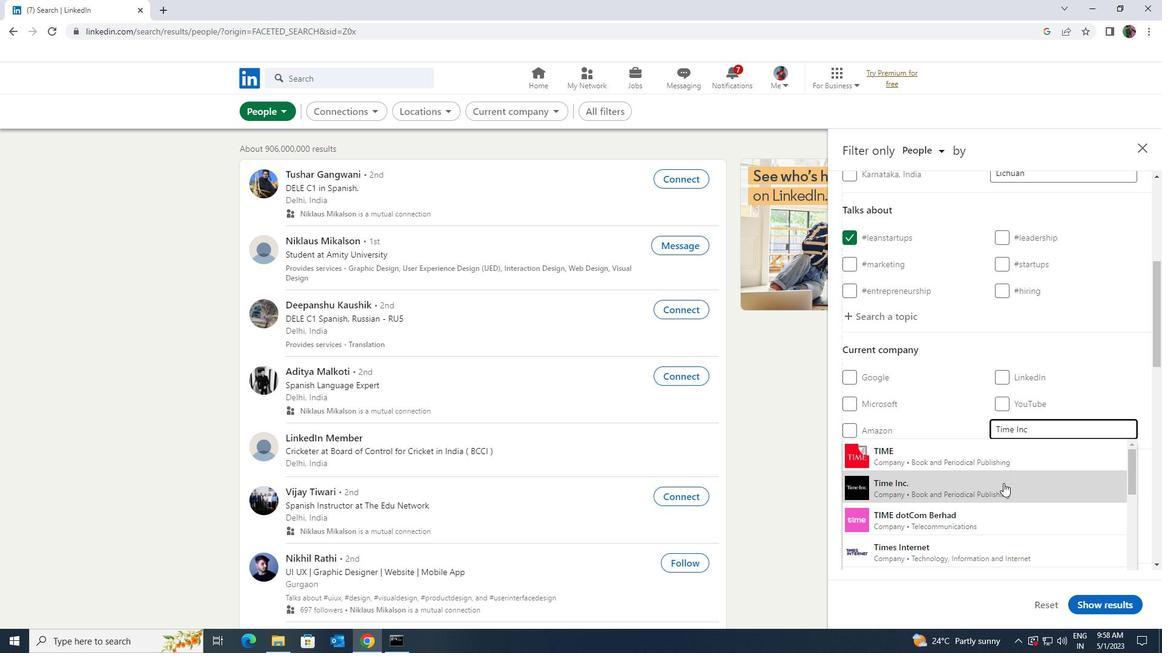 
Action: Mouse scrolled (1003, 483) with delta (0, 0)
Screenshot: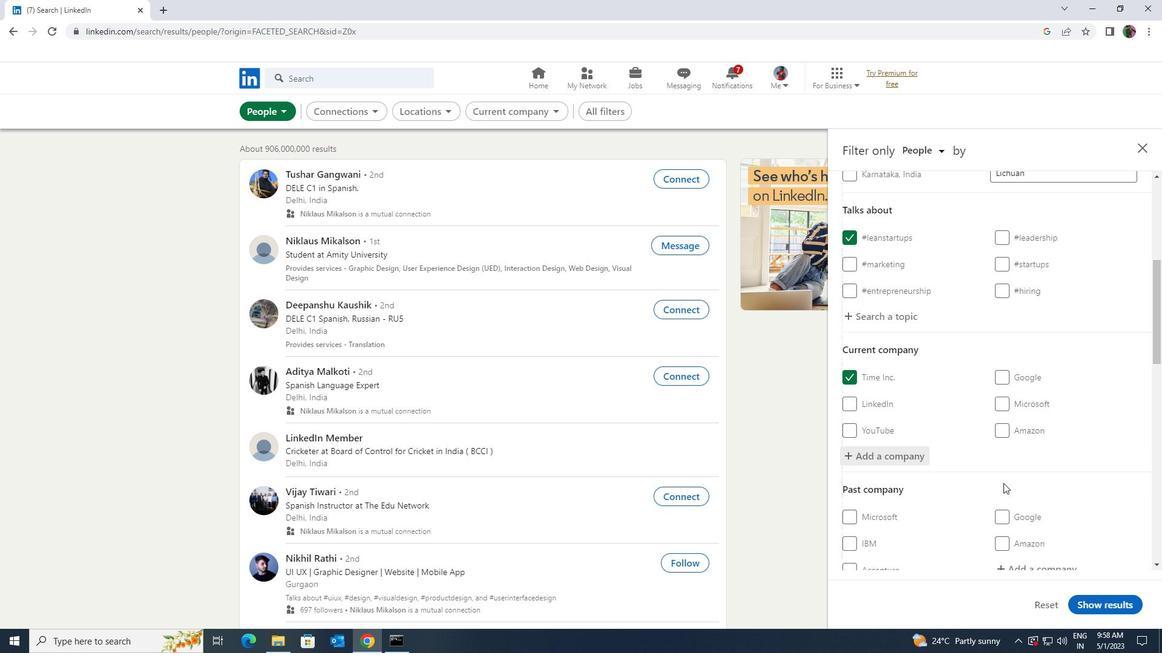 
Action: Mouse scrolled (1003, 483) with delta (0, 0)
Screenshot: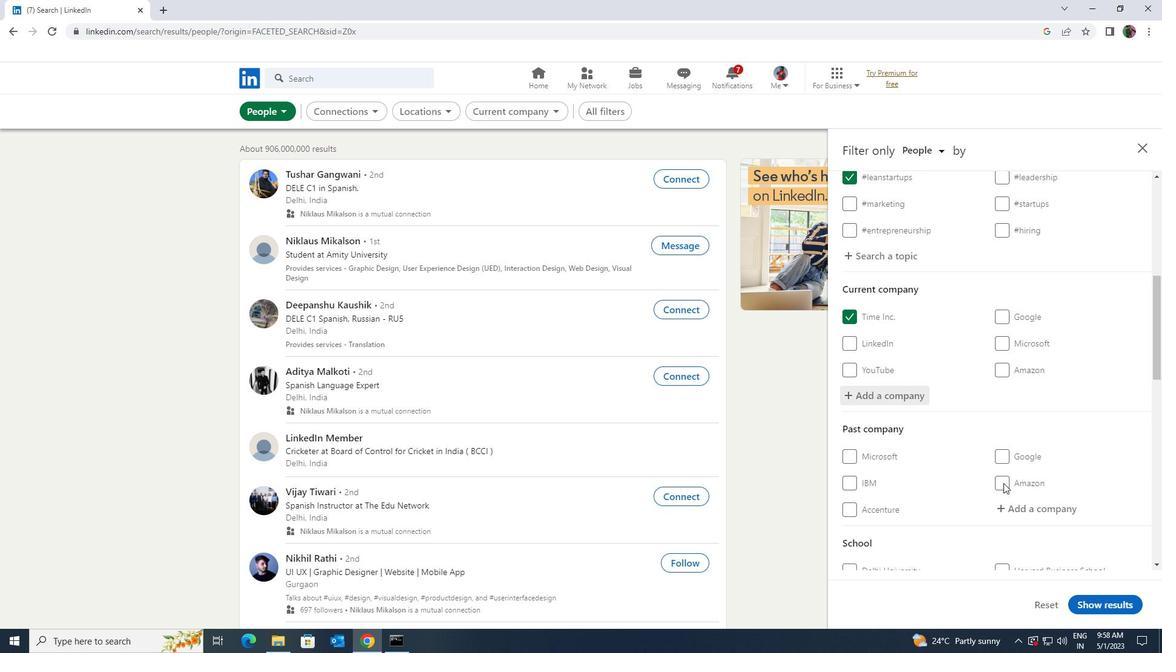 
Action: Mouse scrolled (1003, 483) with delta (0, 0)
Screenshot: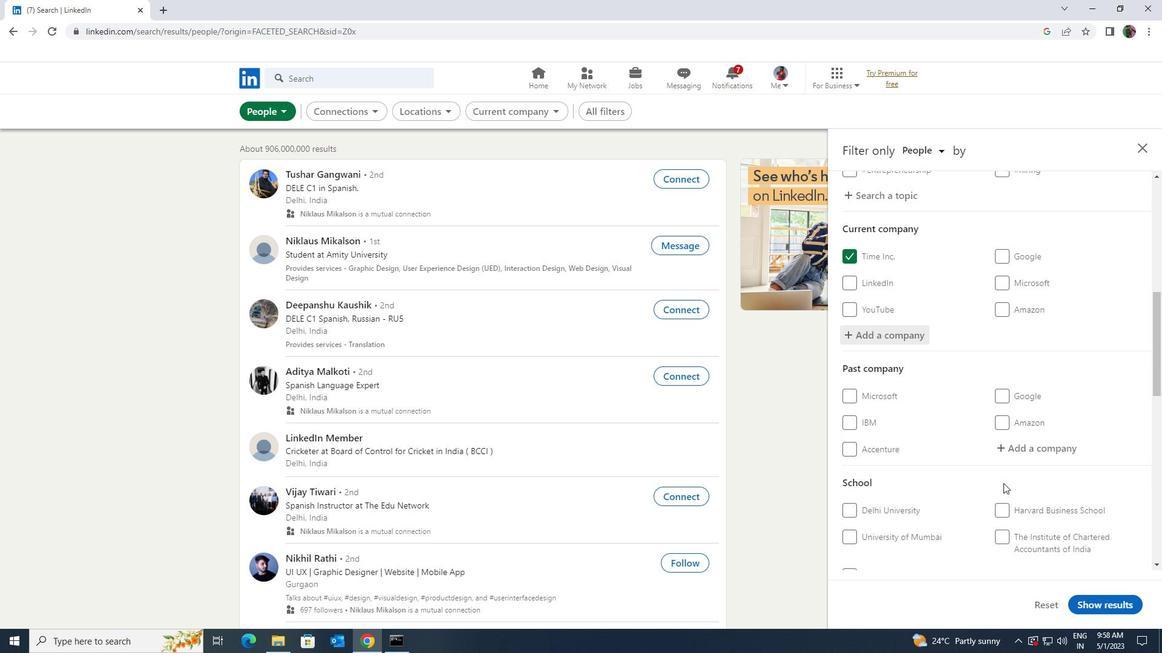 
Action: Mouse scrolled (1003, 483) with delta (0, 0)
Screenshot: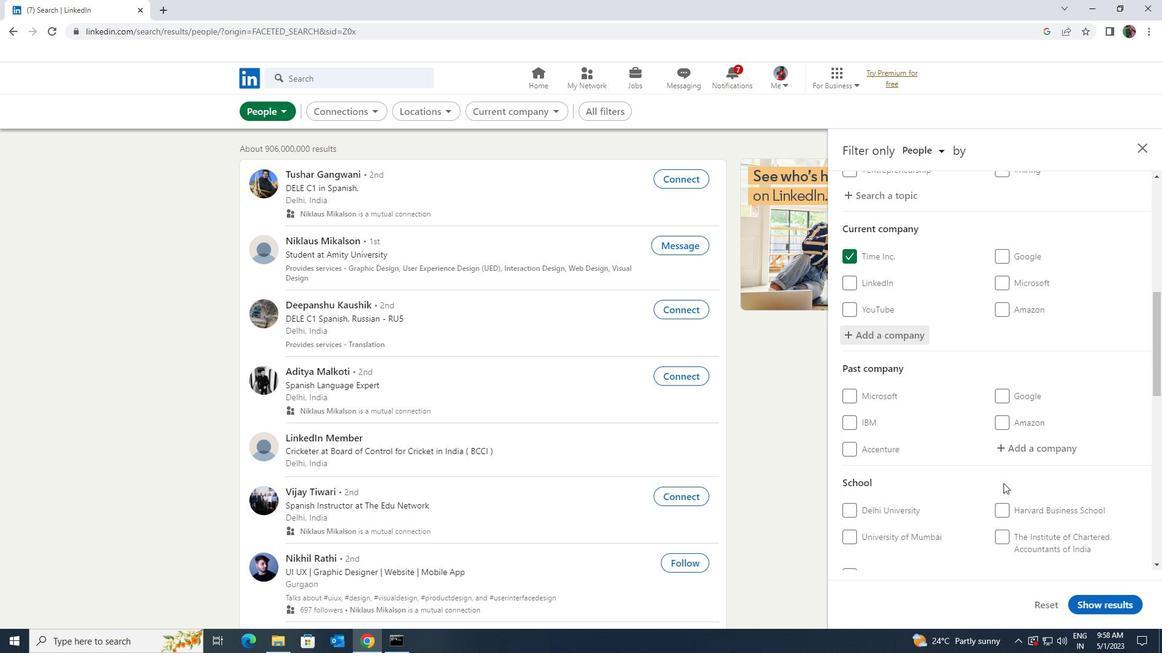 
Action: Mouse moved to (1010, 453)
Screenshot: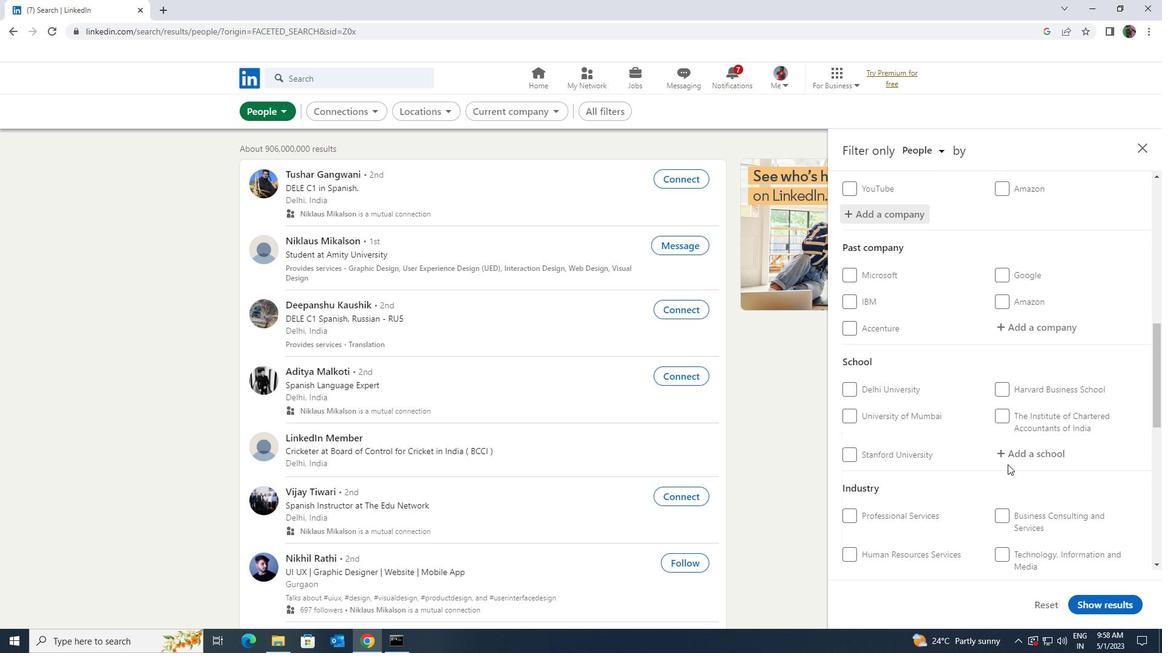 
Action: Mouse pressed left at (1010, 453)
Screenshot: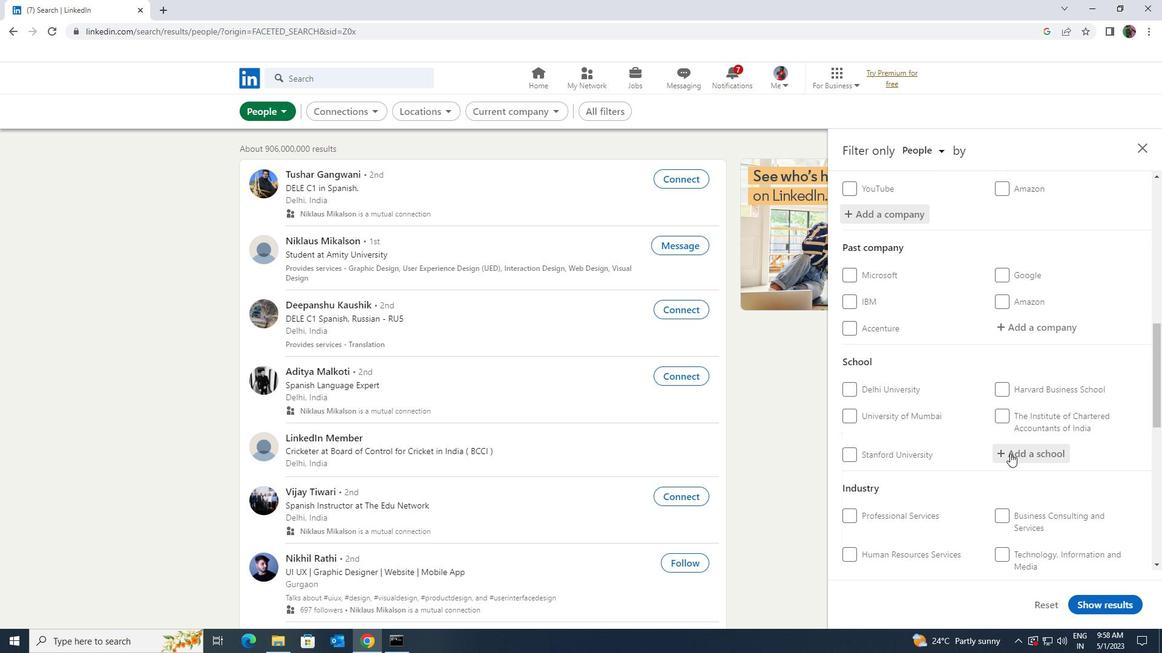 
Action: Key pressed <Key.shift><Key.shift><Key.shift><Key.shift>CHAITANYA
Screenshot: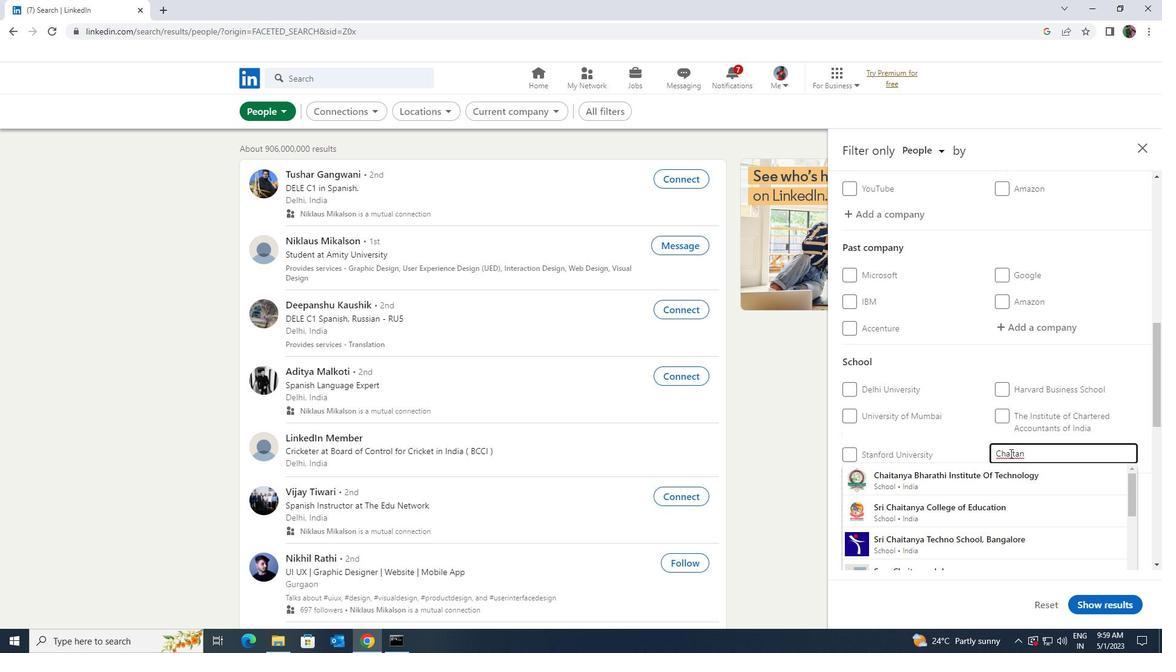 
Action: Mouse moved to (1011, 472)
Screenshot: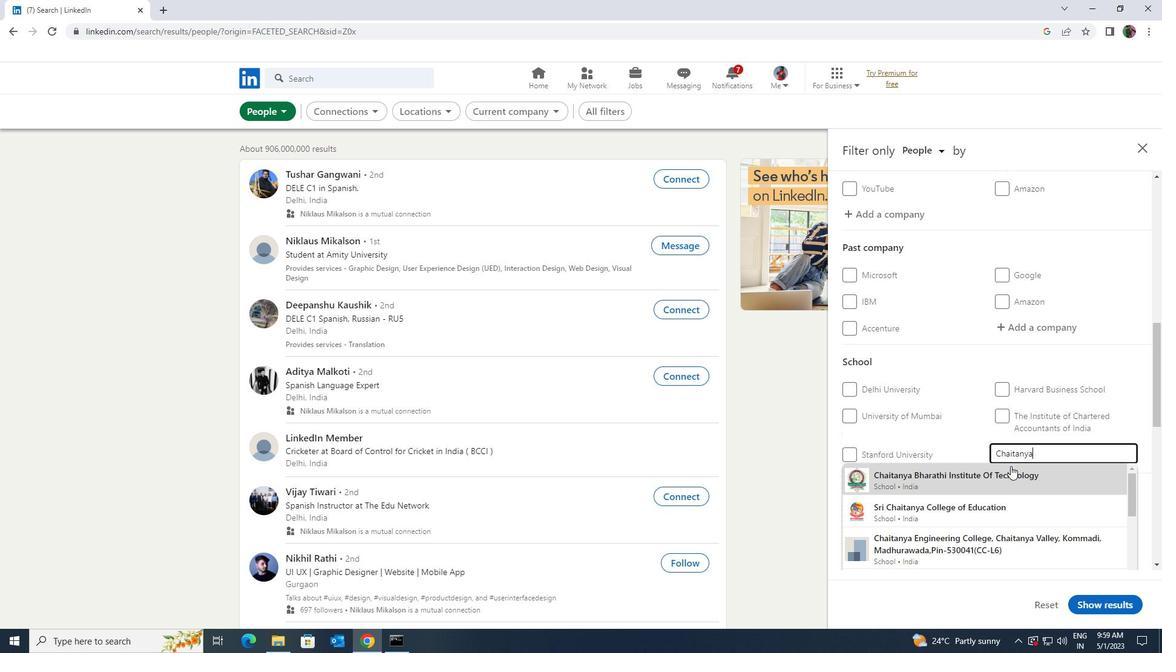 
Action: Mouse pressed left at (1011, 472)
Screenshot: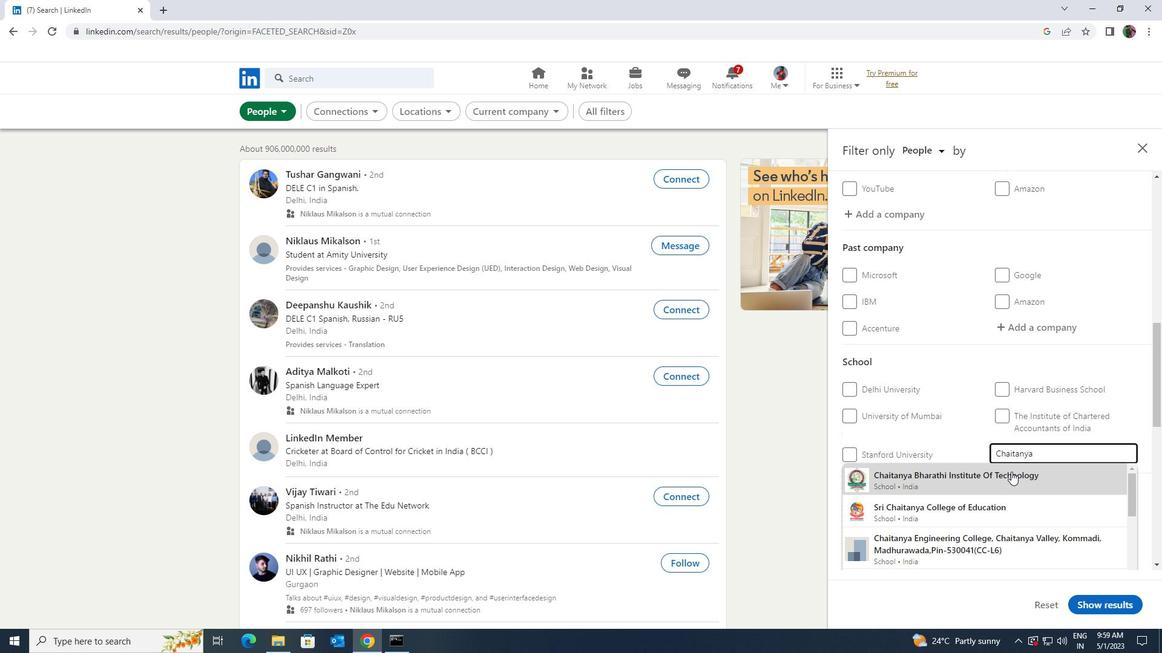 
Action: Mouse scrolled (1011, 471) with delta (0, 0)
Screenshot: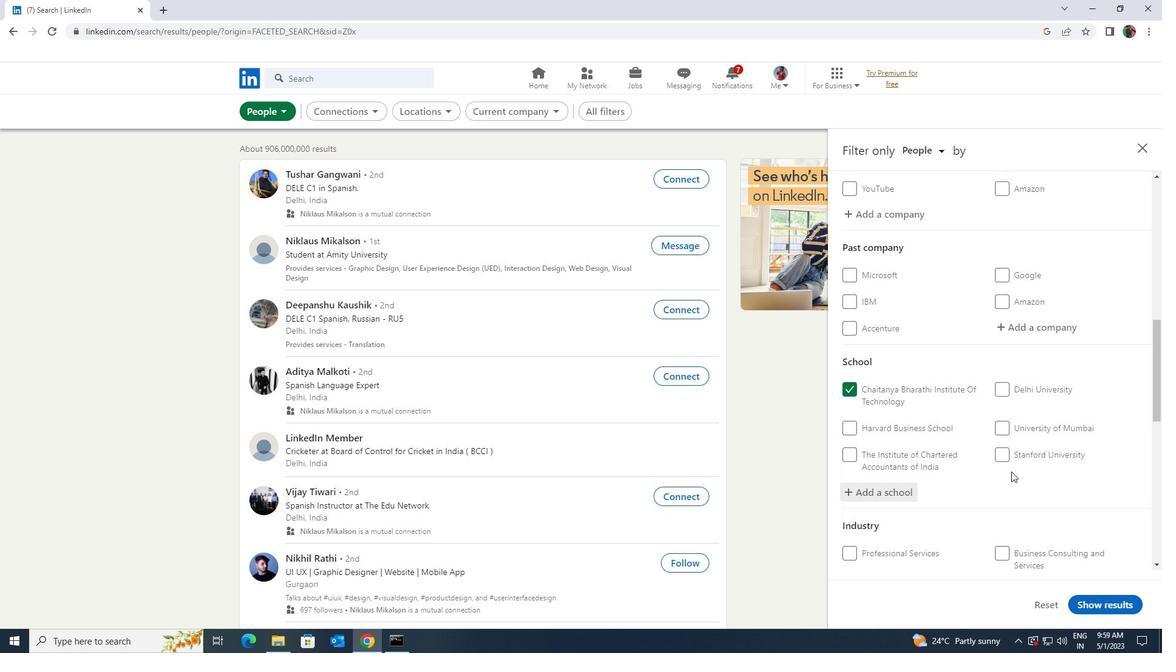
Action: Mouse scrolled (1011, 471) with delta (0, 0)
Screenshot: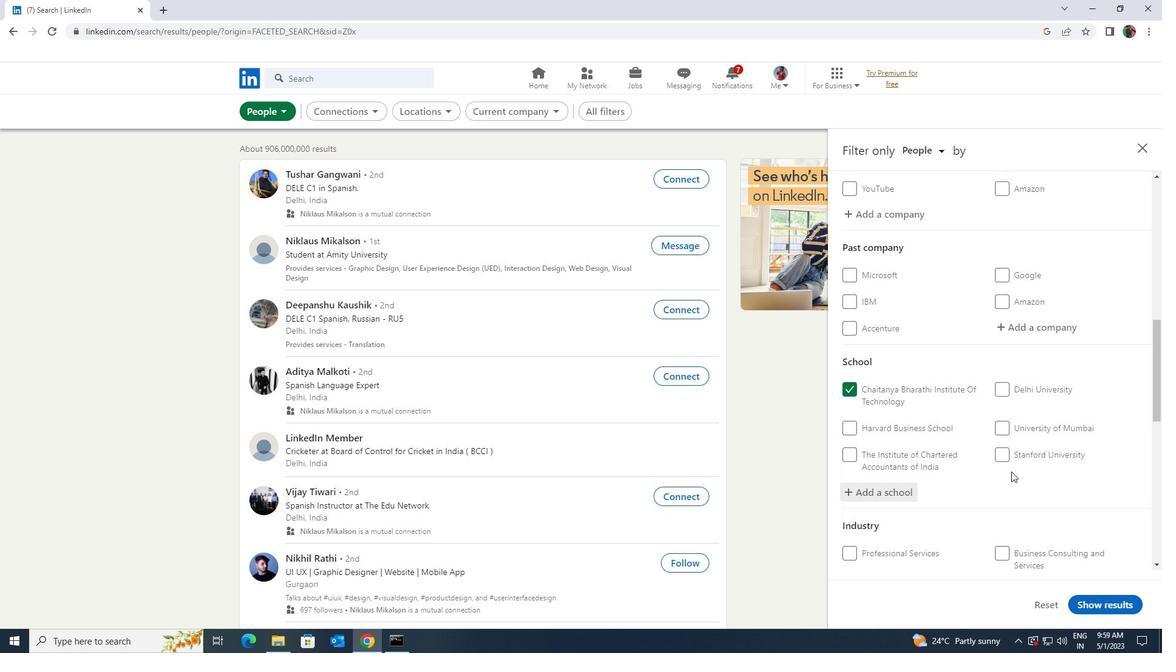 
Action: Mouse scrolled (1011, 471) with delta (0, 0)
Screenshot: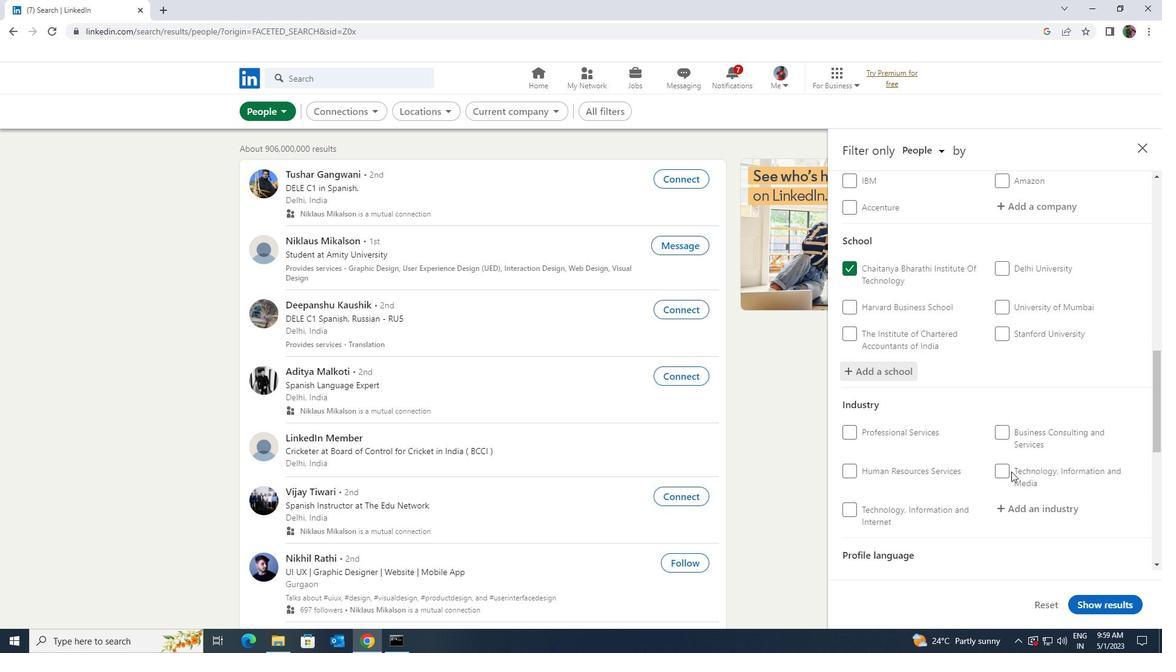 
Action: Mouse moved to (1009, 453)
Screenshot: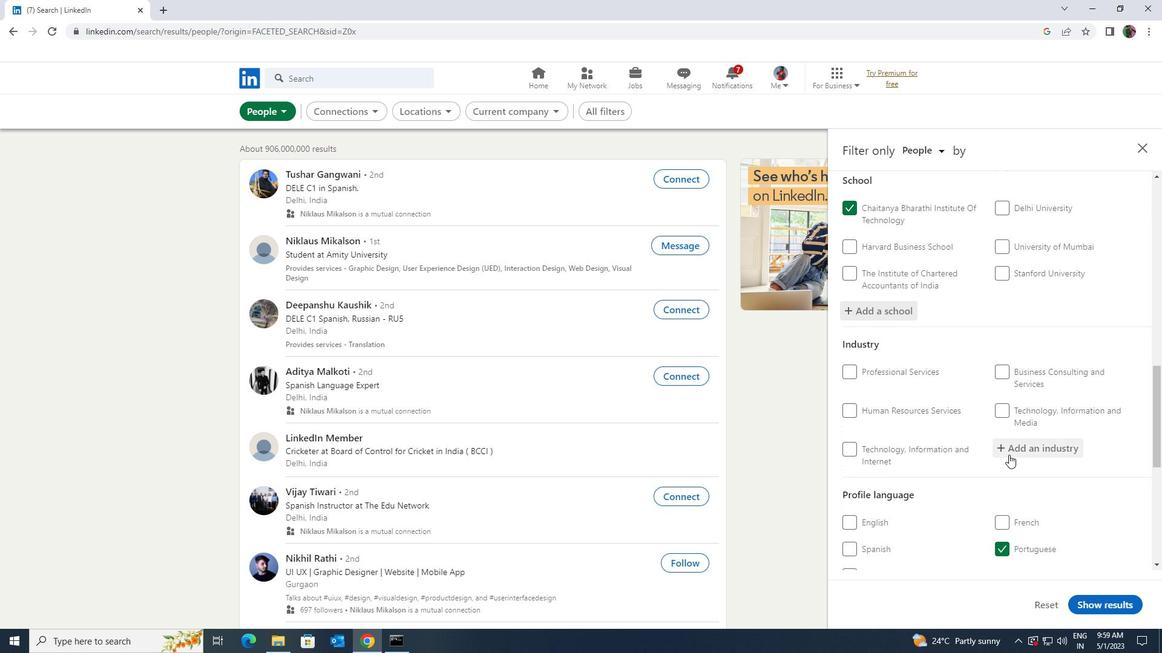 
Action: Mouse pressed left at (1009, 453)
Screenshot: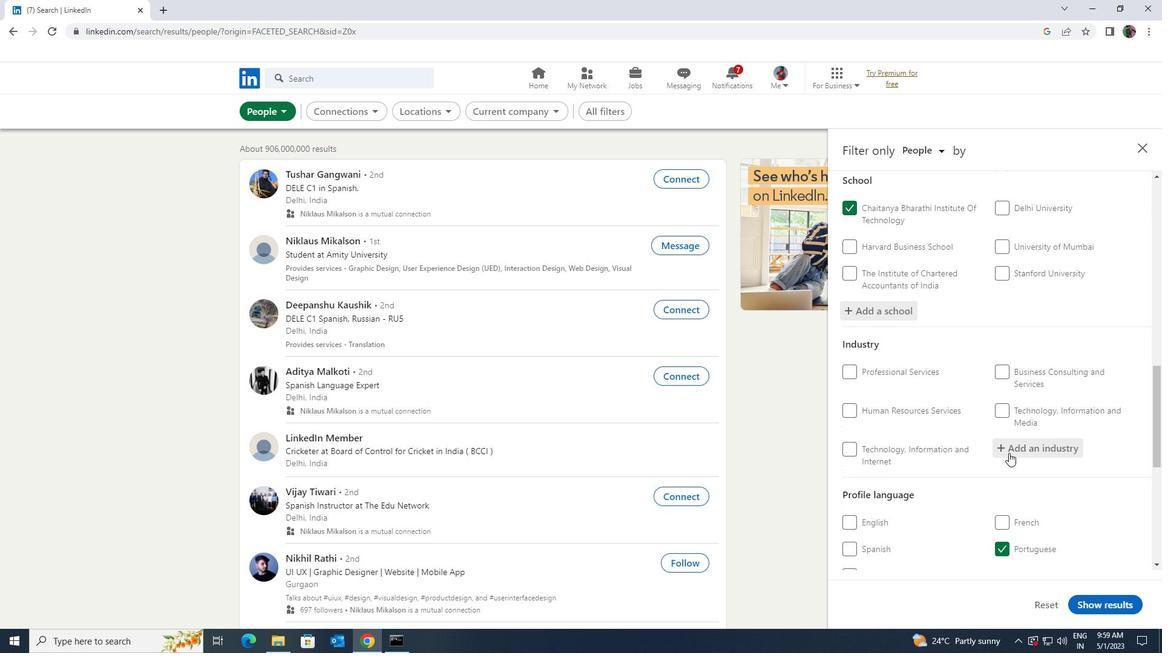 
Action: Key pressed <Key.shift>SHEET<Key.space>
Screenshot: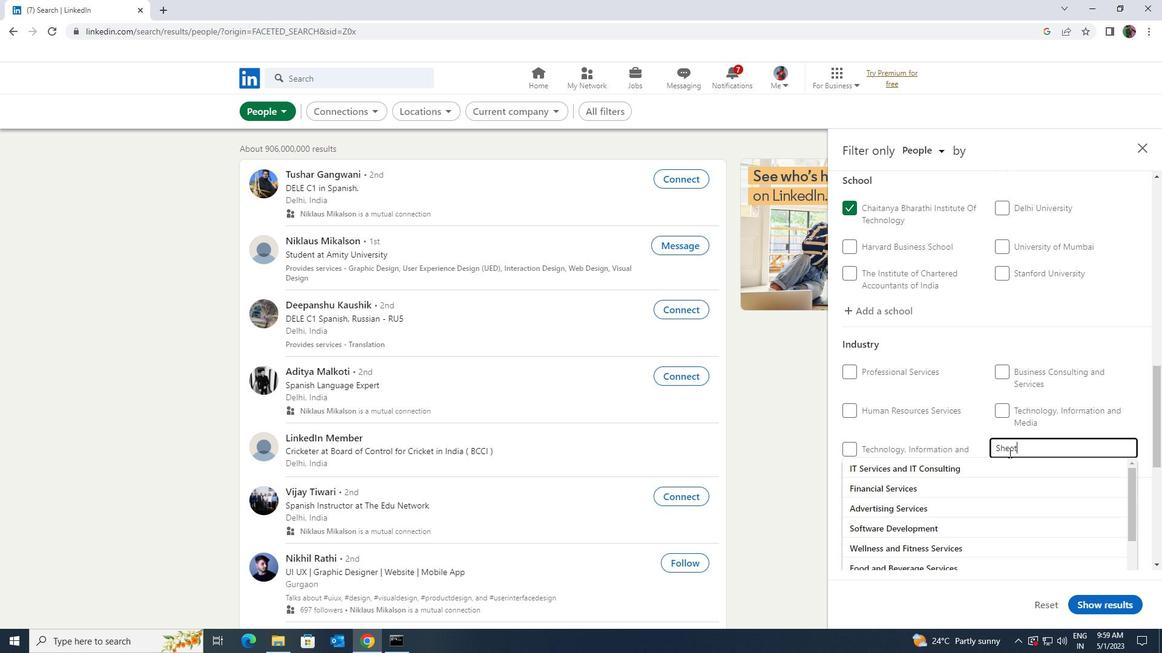 
Action: Mouse moved to (1002, 467)
Screenshot: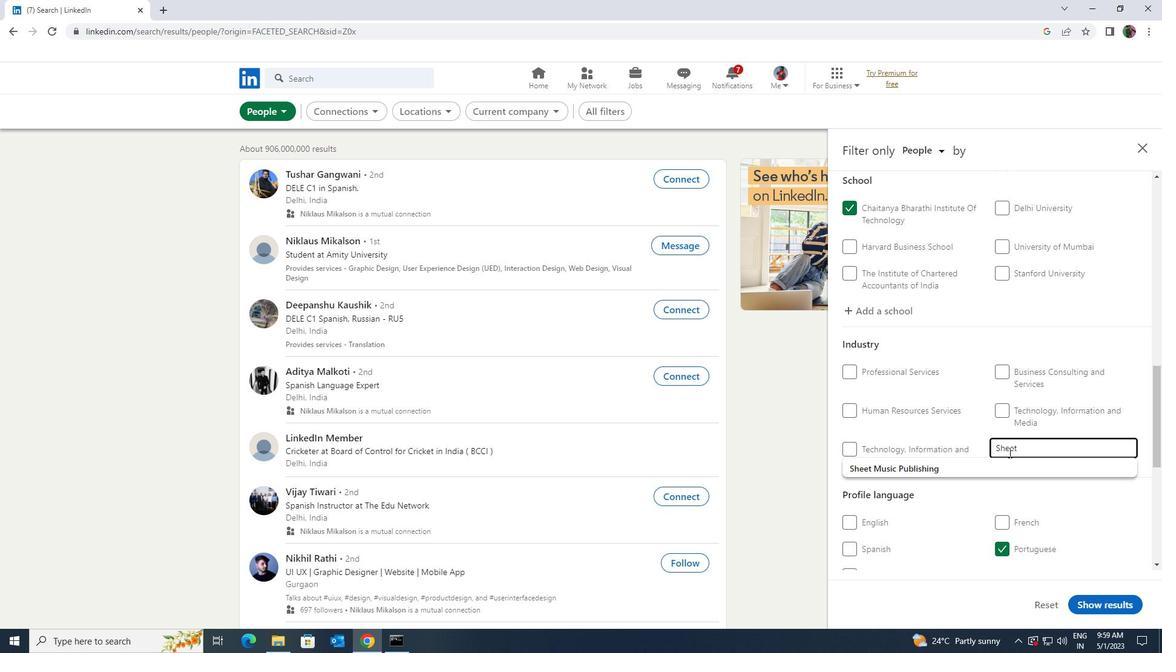 
Action: Mouse pressed left at (1002, 467)
Screenshot: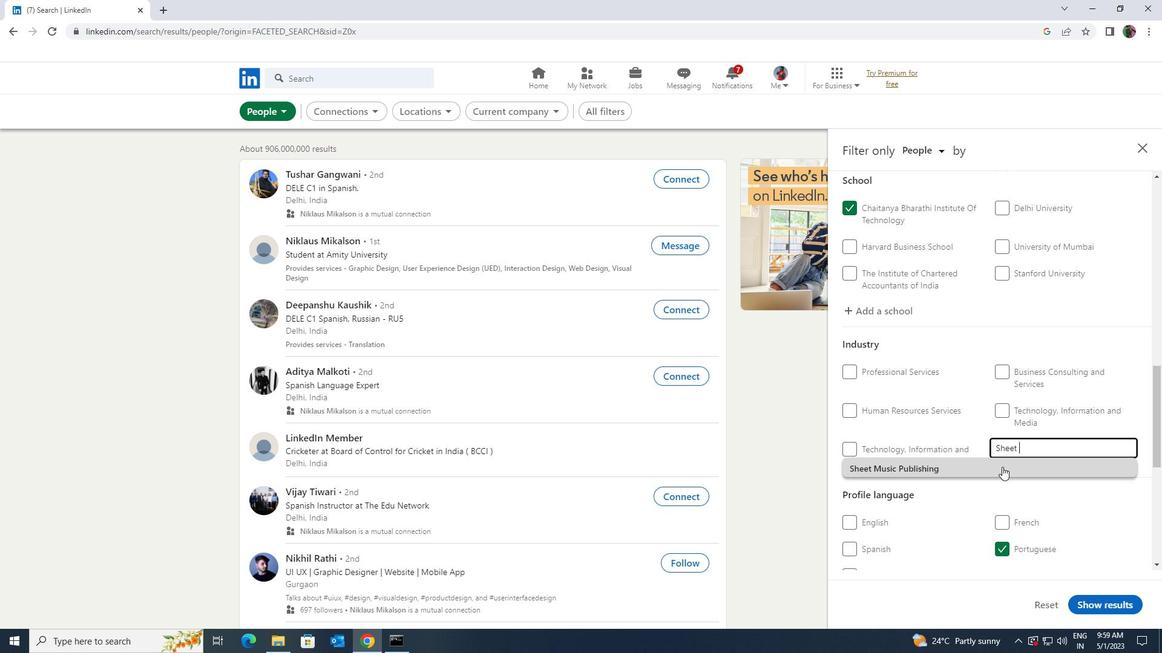 
Action: Mouse scrolled (1002, 466) with delta (0, 0)
Screenshot: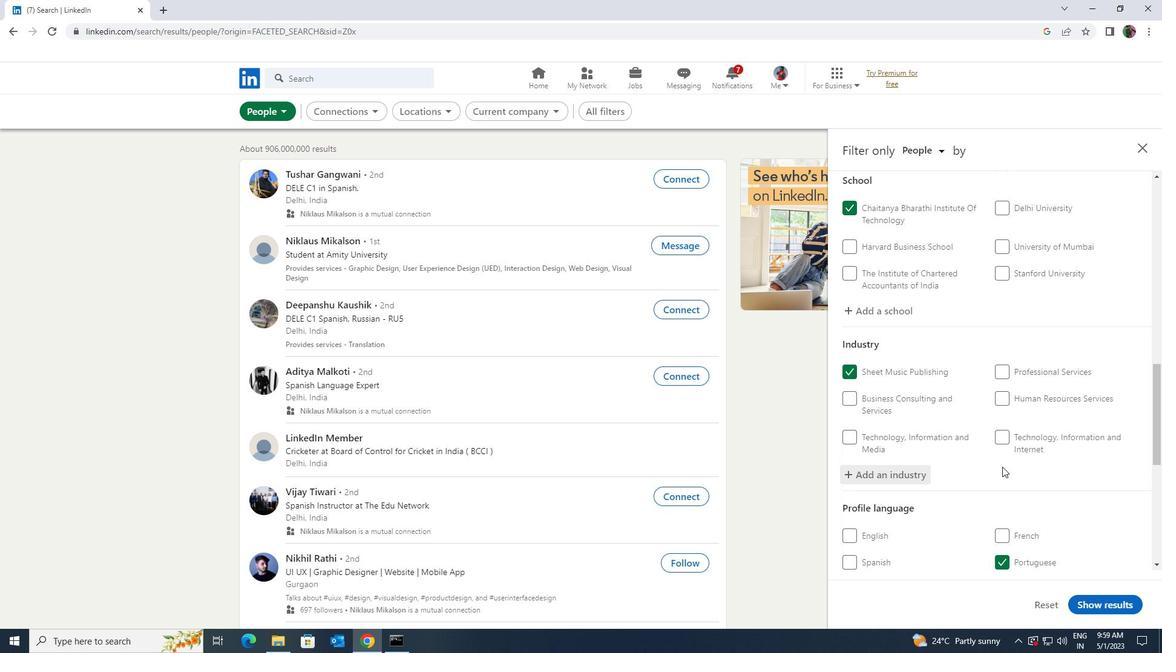 
Action: Mouse scrolled (1002, 466) with delta (0, 0)
Screenshot: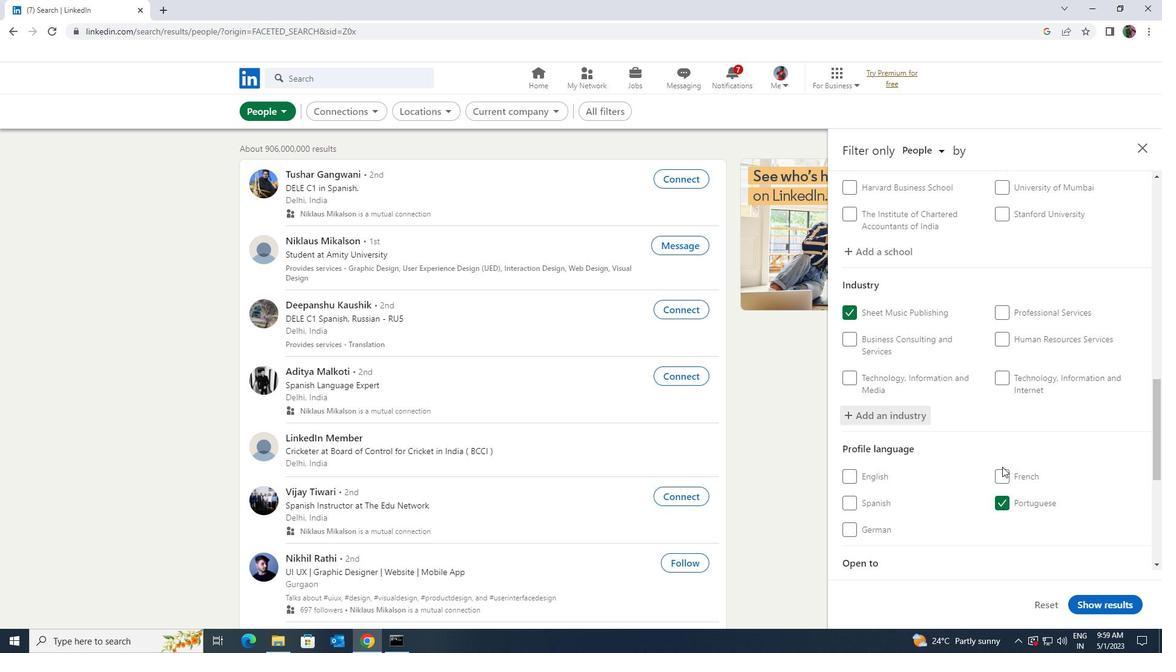 
Action: Mouse scrolled (1002, 466) with delta (0, 0)
Screenshot: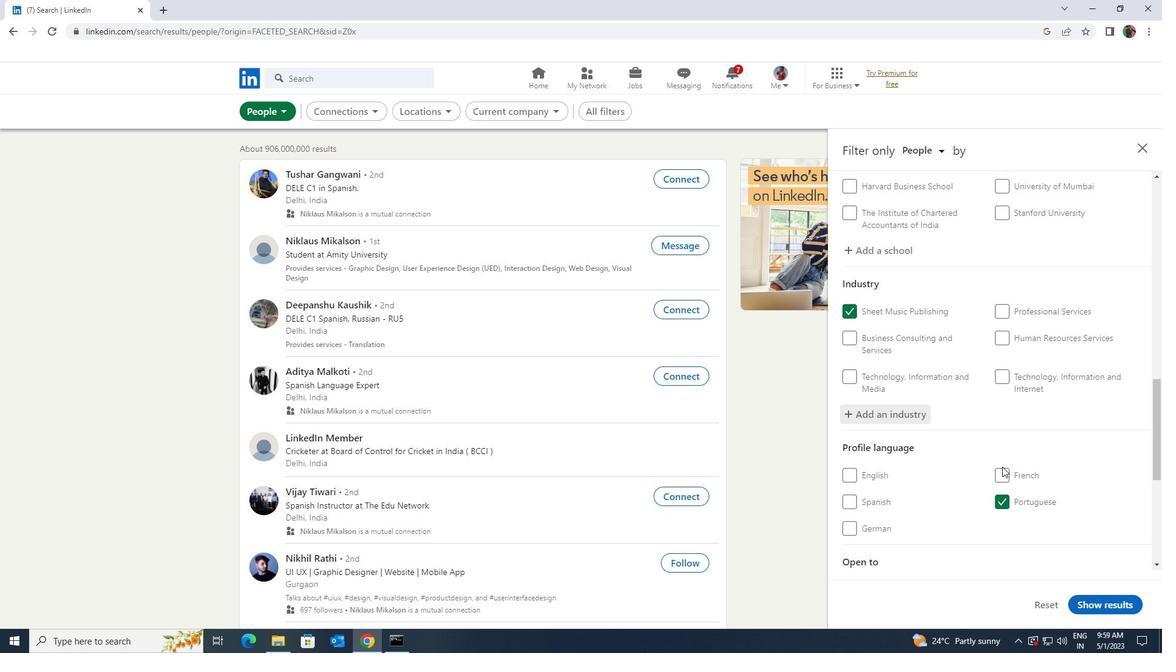 
Action: Mouse scrolled (1002, 466) with delta (0, 0)
Screenshot: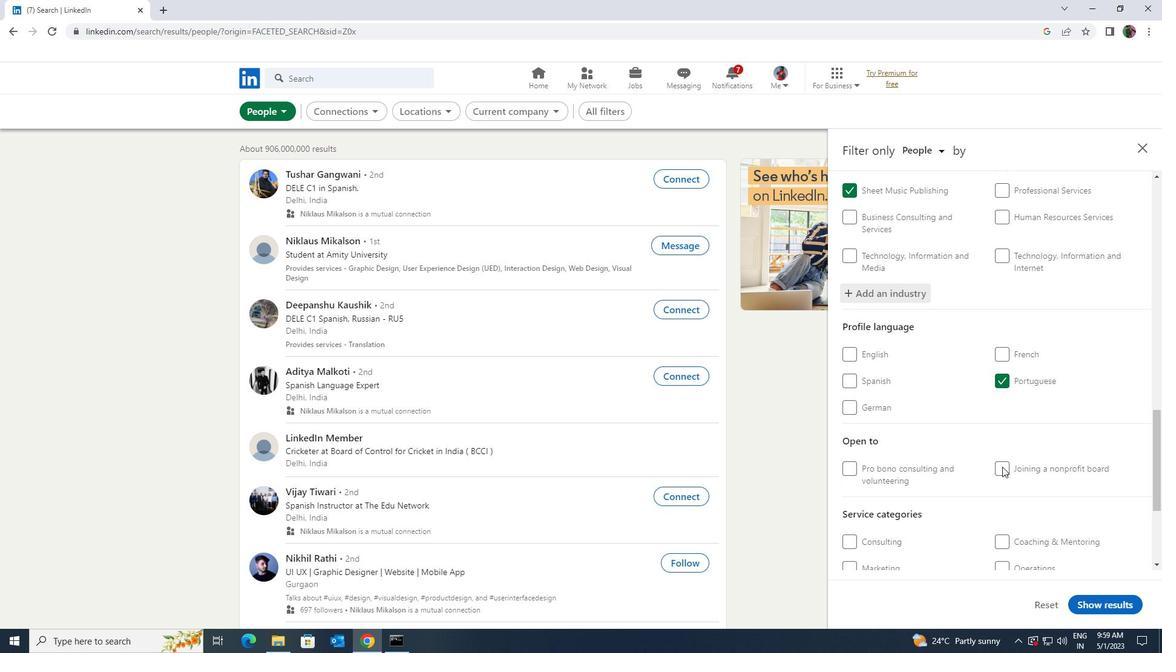 
Action: Mouse scrolled (1002, 466) with delta (0, 0)
Screenshot: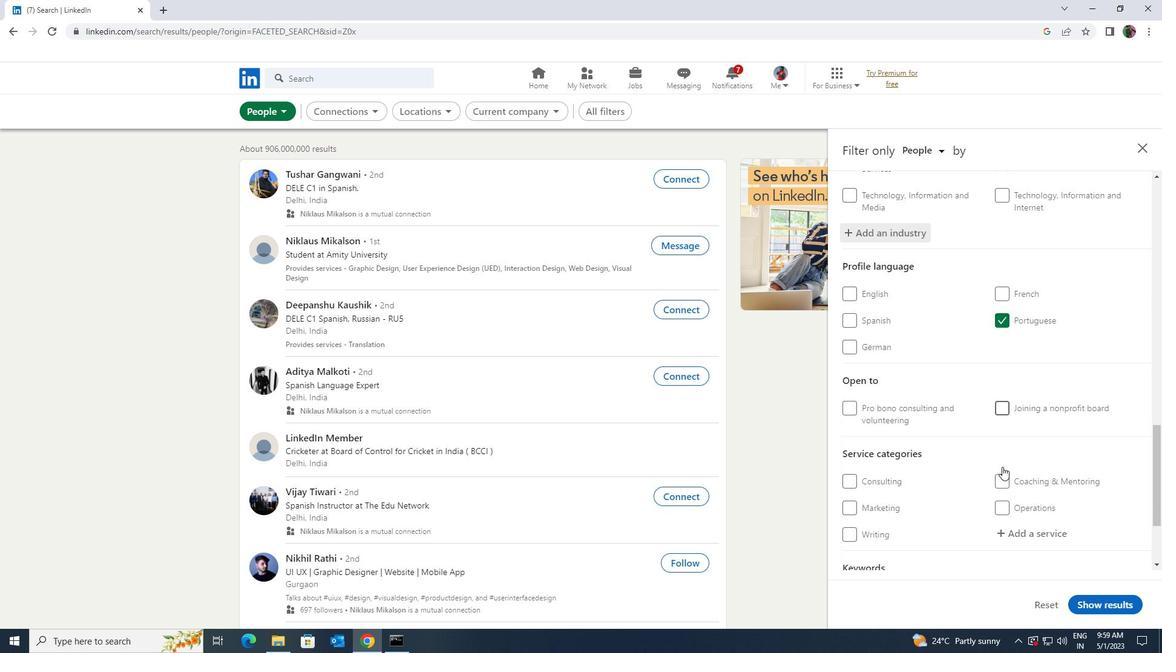 
Action: Mouse pressed left at (1002, 467)
Screenshot: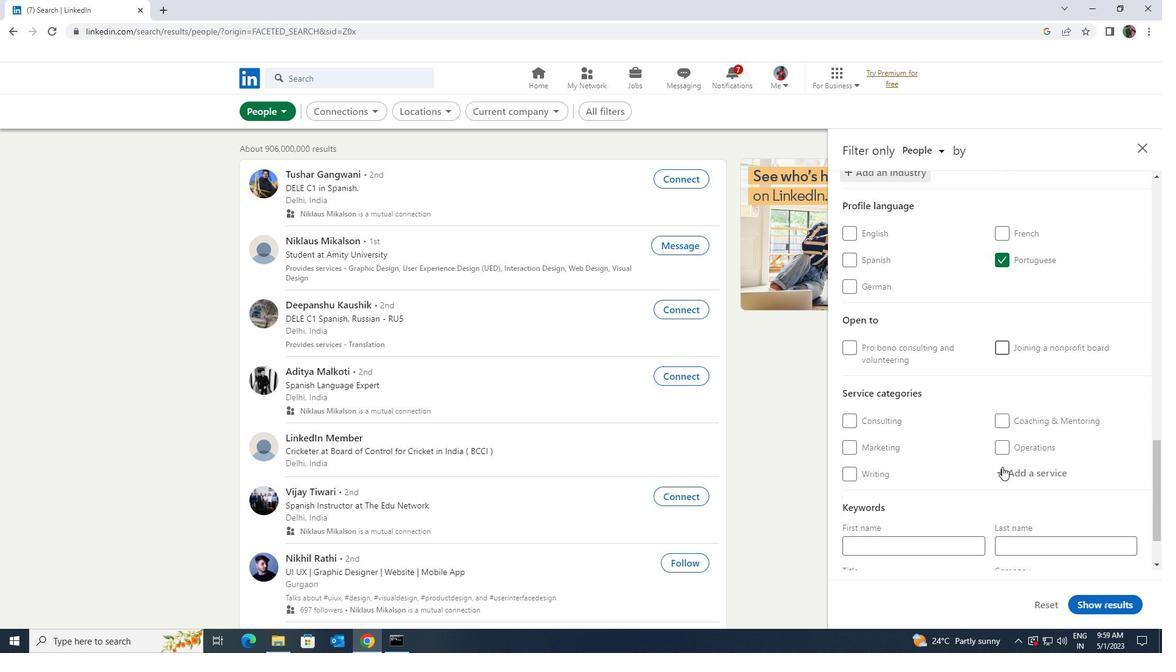 
Action: Key pressed <Key.shift>DUI
Screenshot: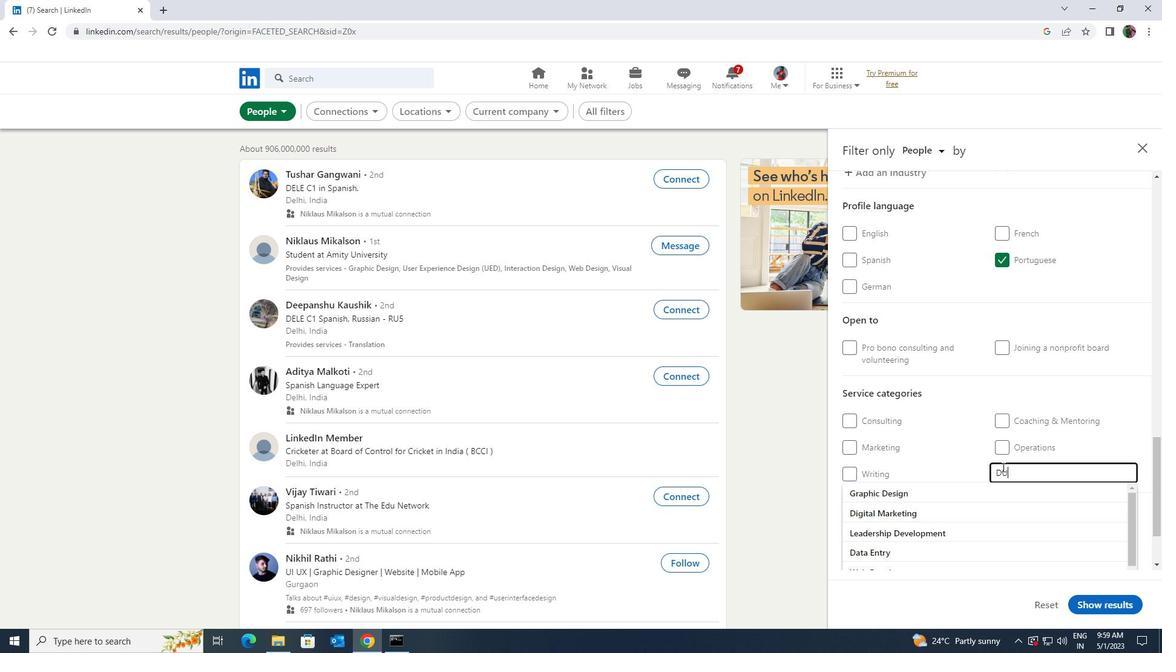 
Action: Mouse moved to (996, 482)
Screenshot: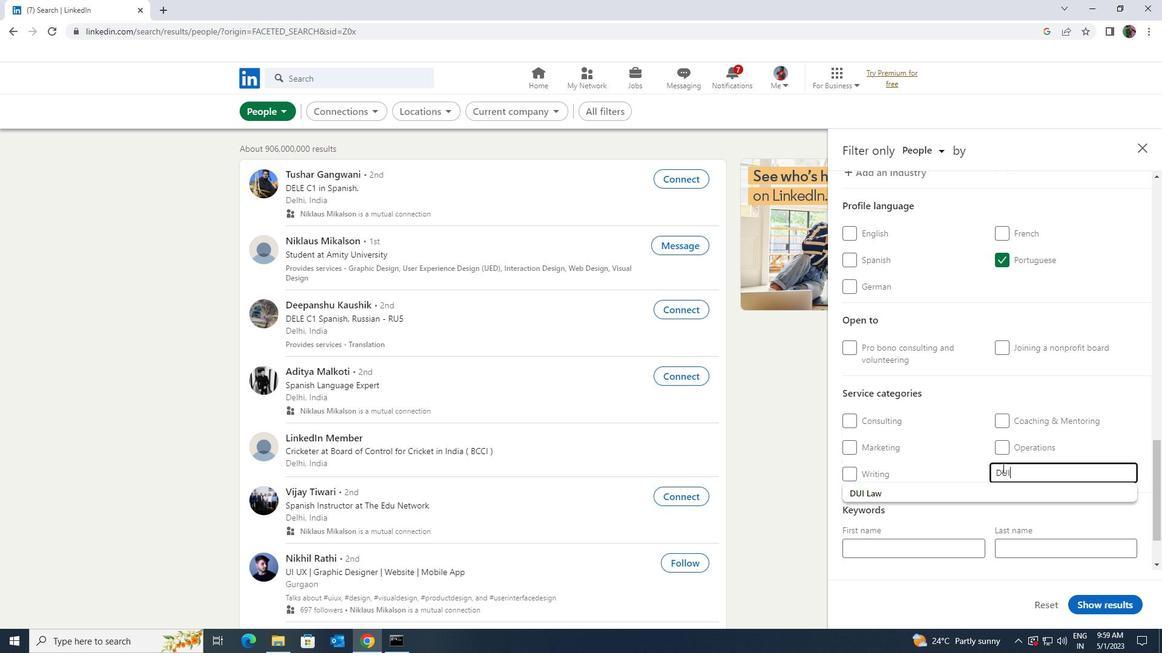 
Action: Mouse pressed left at (996, 482)
Screenshot: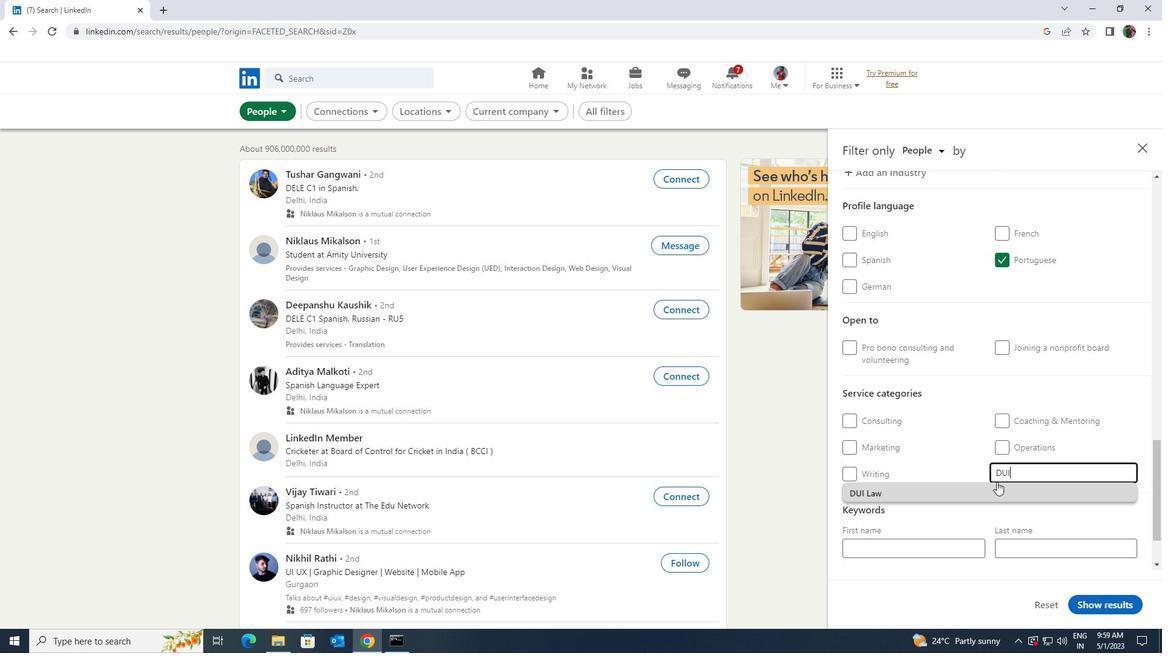
Action: Mouse scrolled (996, 481) with delta (0, 0)
Screenshot: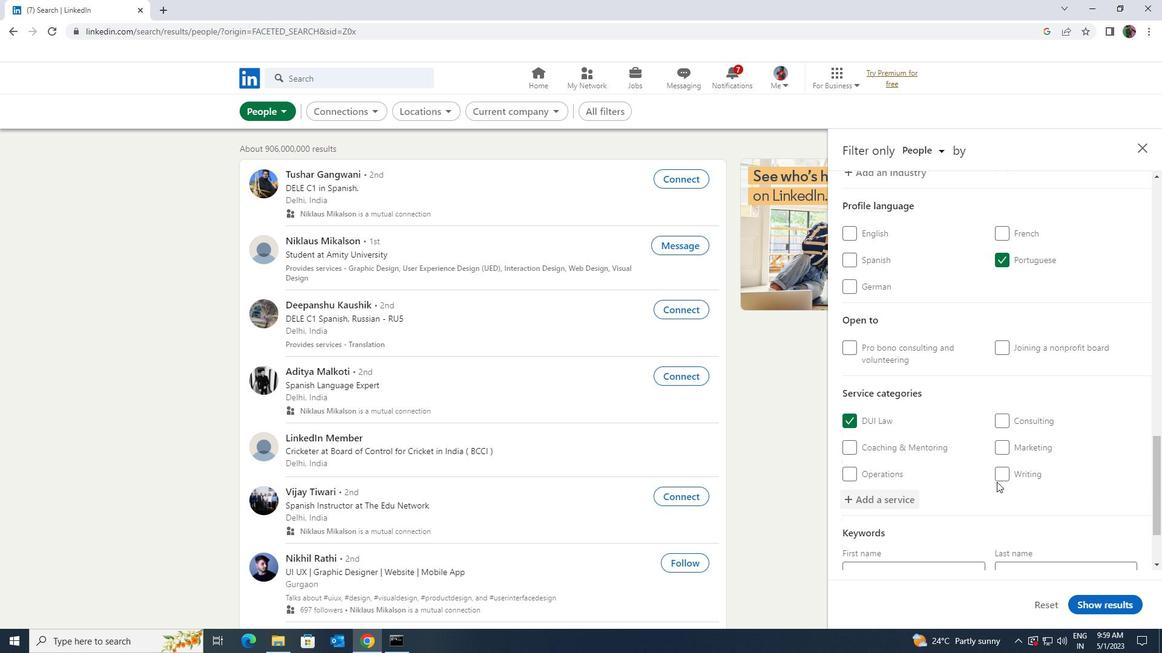
Action: Mouse scrolled (996, 481) with delta (0, 0)
Screenshot: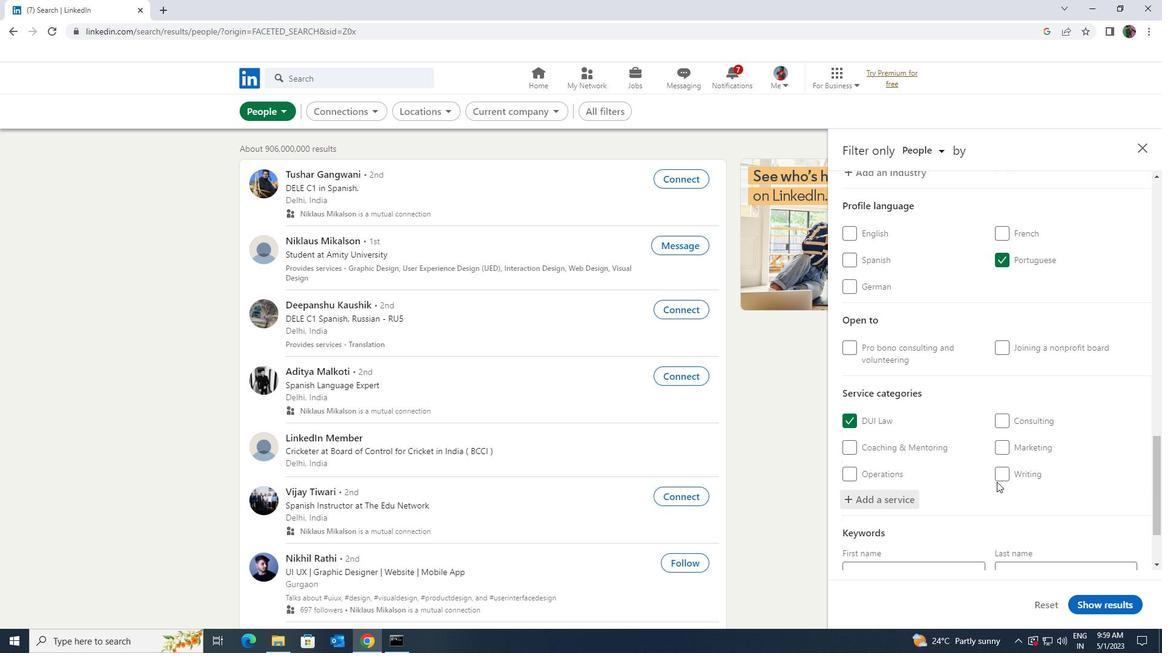 
Action: Mouse moved to (976, 512)
Screenshot: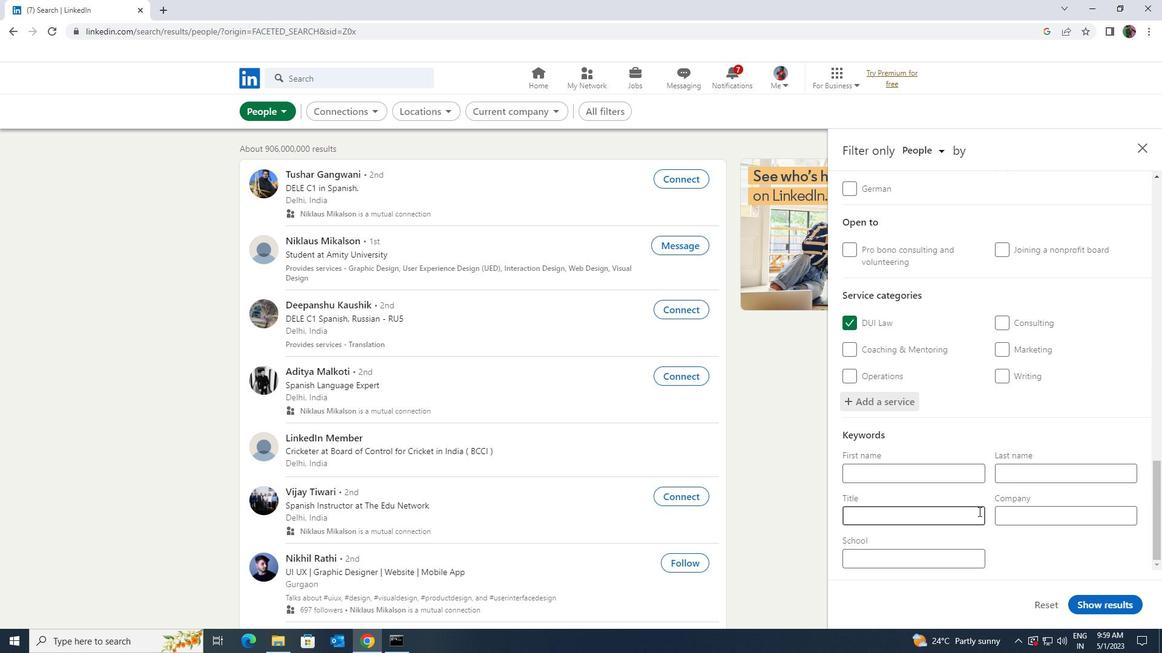 
Action: Mouse pressed left at (976, 512)
Screenshot: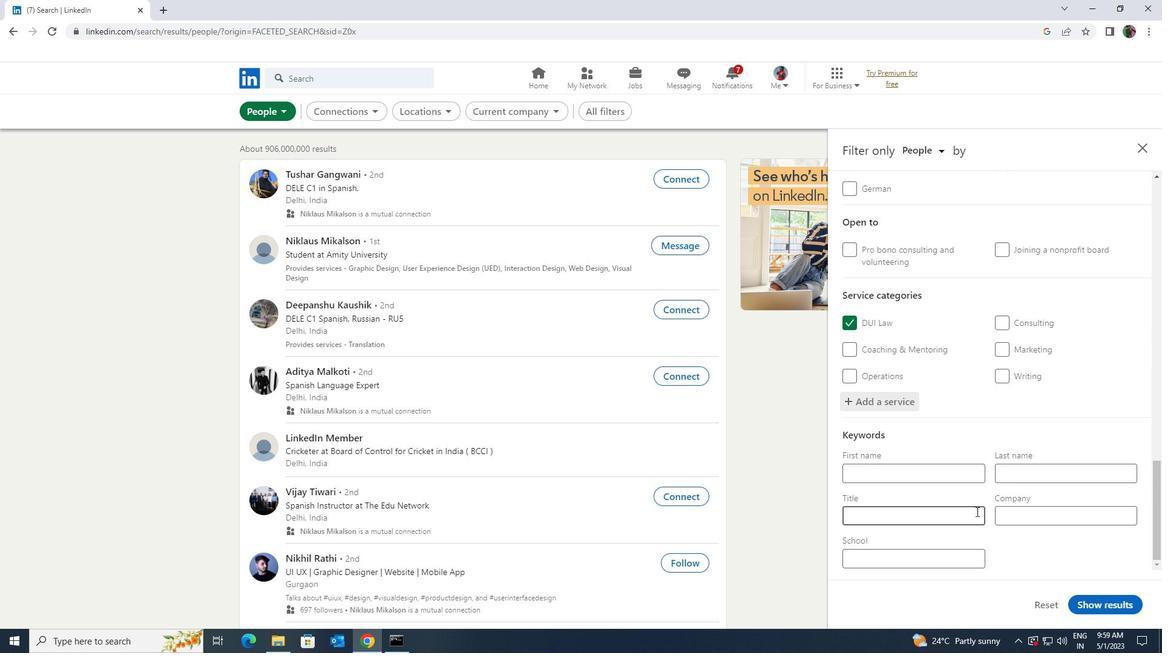 
Action: Mouse moved to (969, 514)
Screenshot: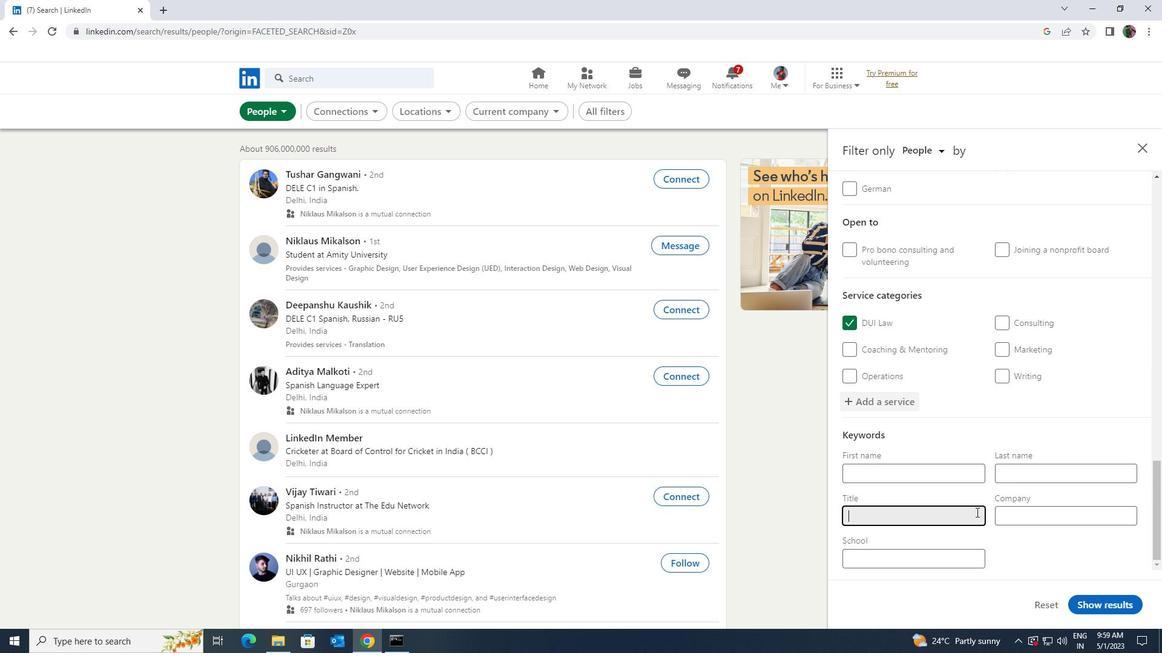 
Action: Key pressed <Key.shift>BIOLOGICAL<Key.space><Key.shift>ENGINEER
Screenshot: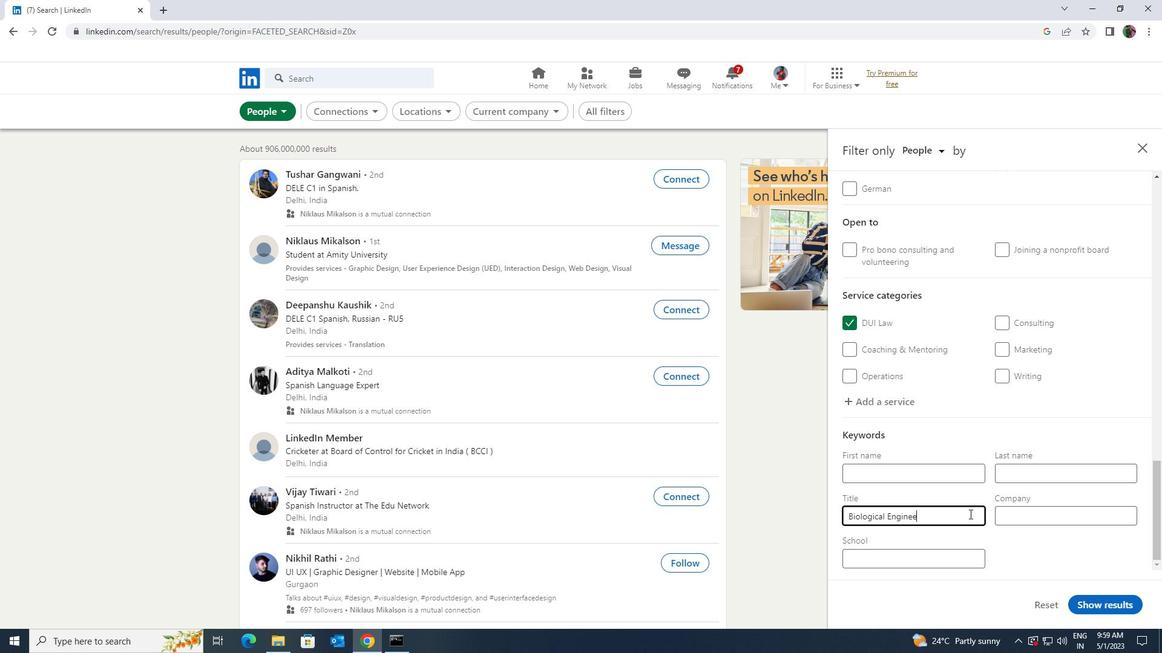 
Action: Mouse moved to (1088, 599)
Screenshot: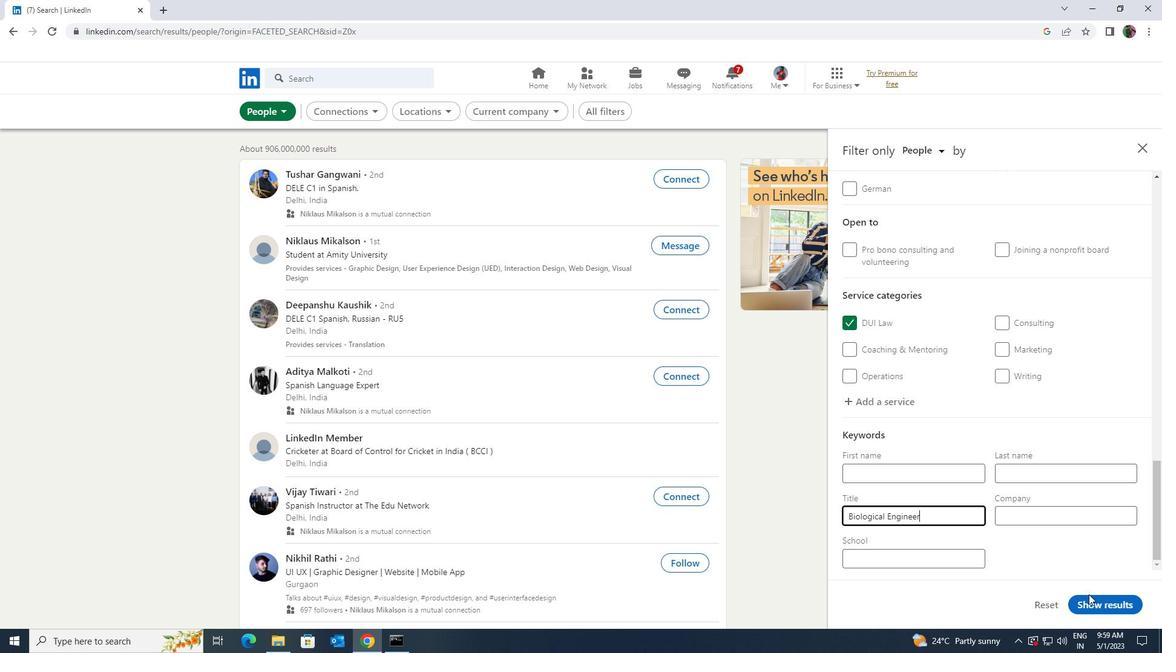
Action: Mouse pressed left at (1088, 599)
Screenshot: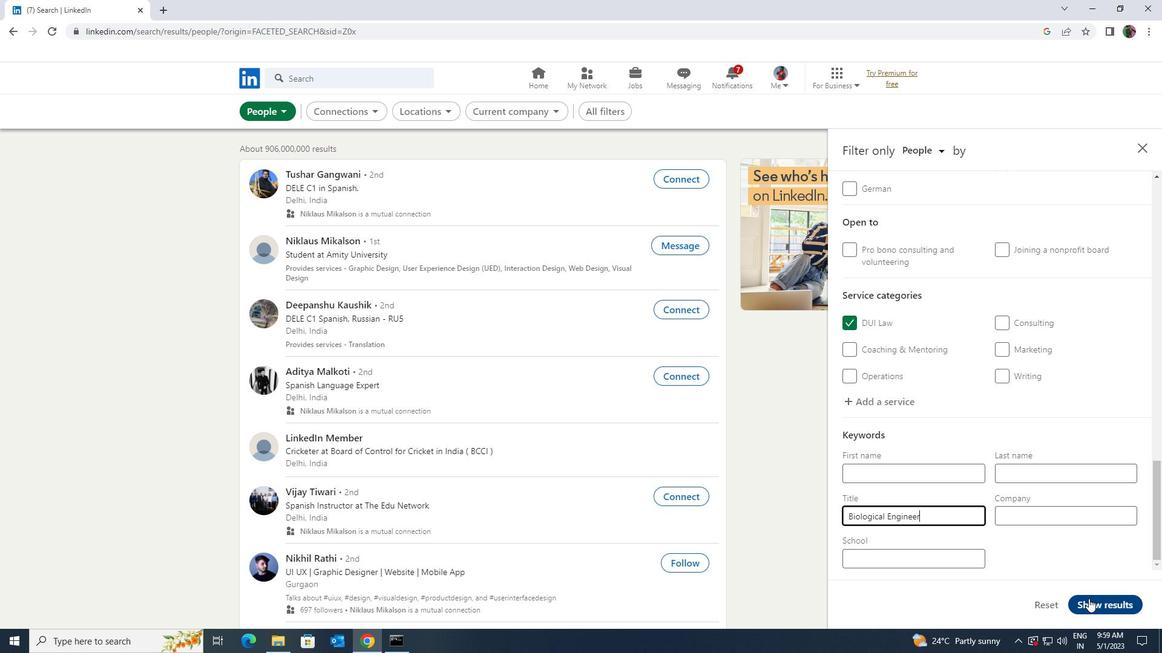 
